 Task: Create a due date automation trigger when advanced on, on the monday of the week before a card is due add basic without the red label at 11:00 AM.
Action: Mouse moved to (1367, 106)
Screenshot: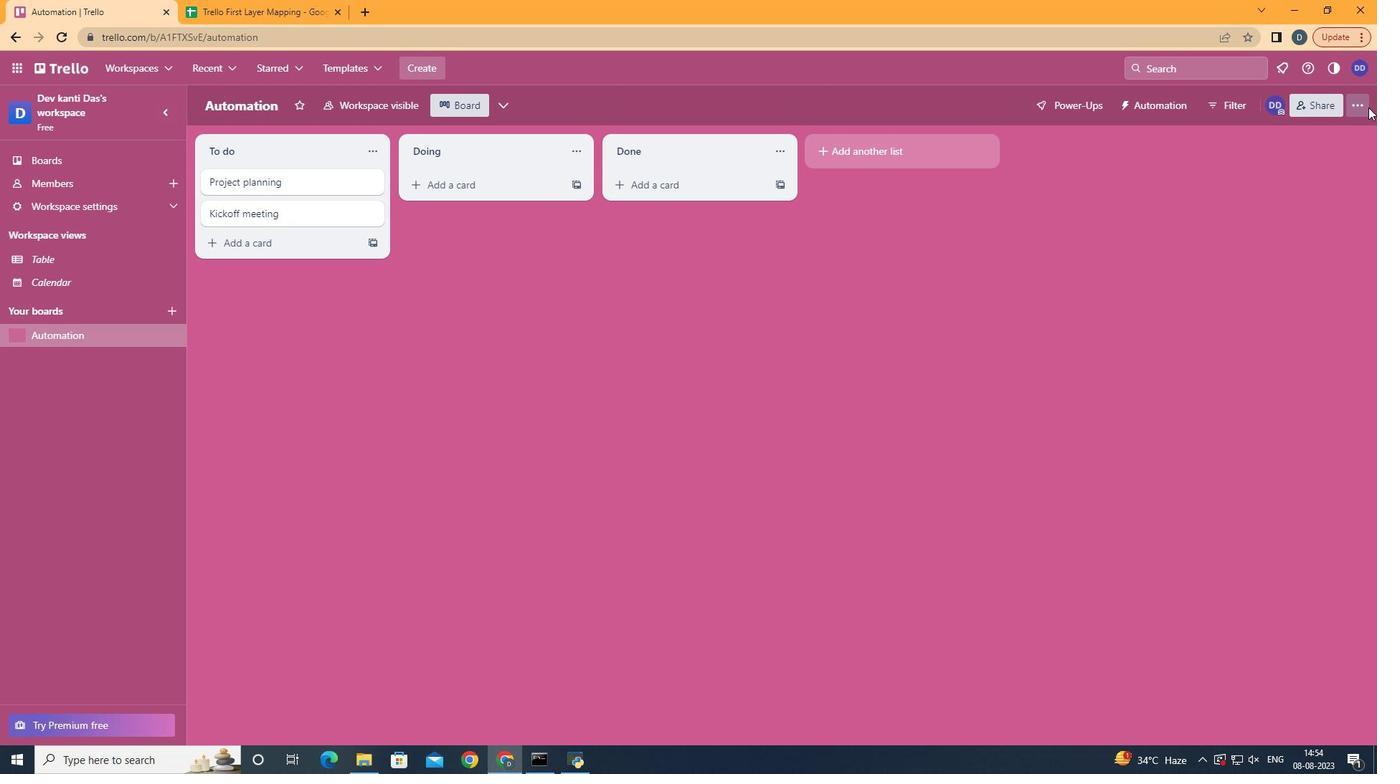 
Action: Mouse pressed left at (1367, 106)
Screenshot: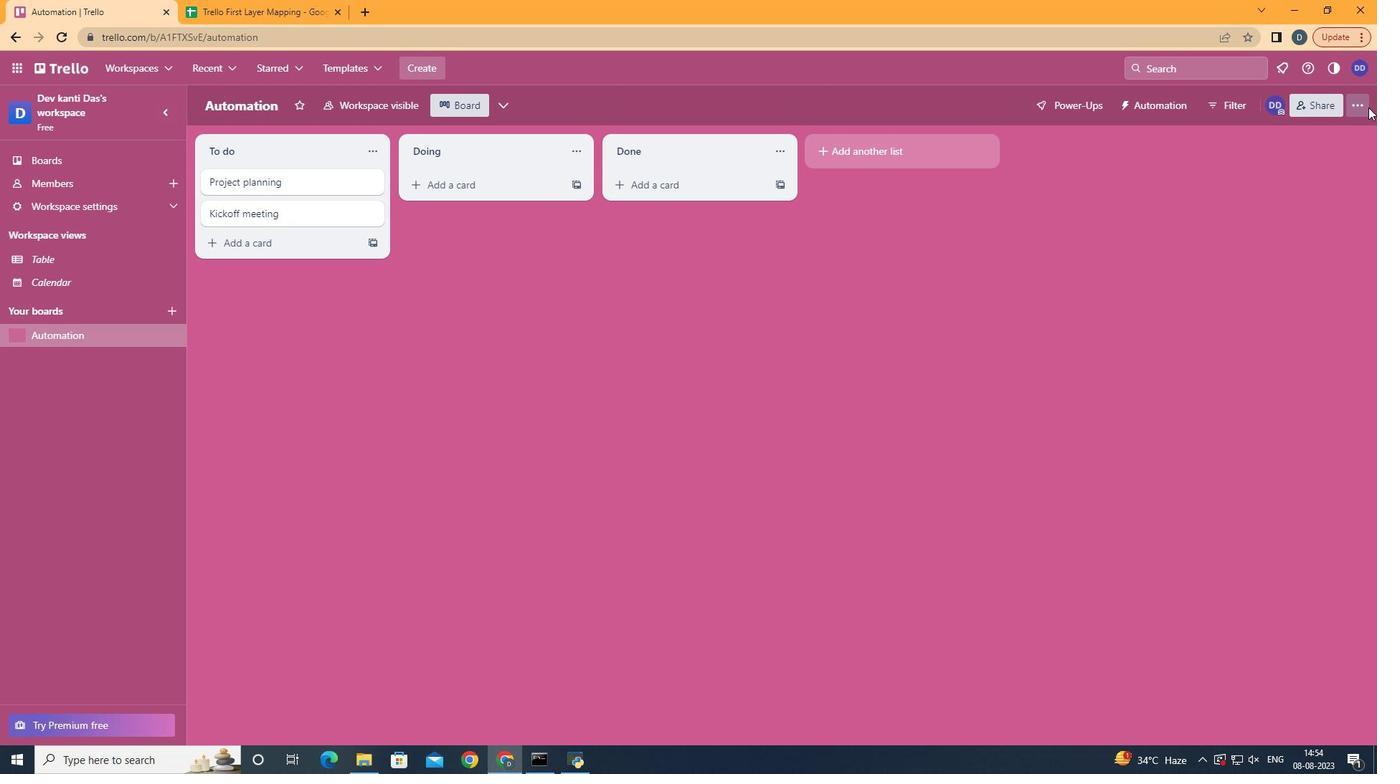 
Action: Mouse moved to (1283, 301)
Screenshot: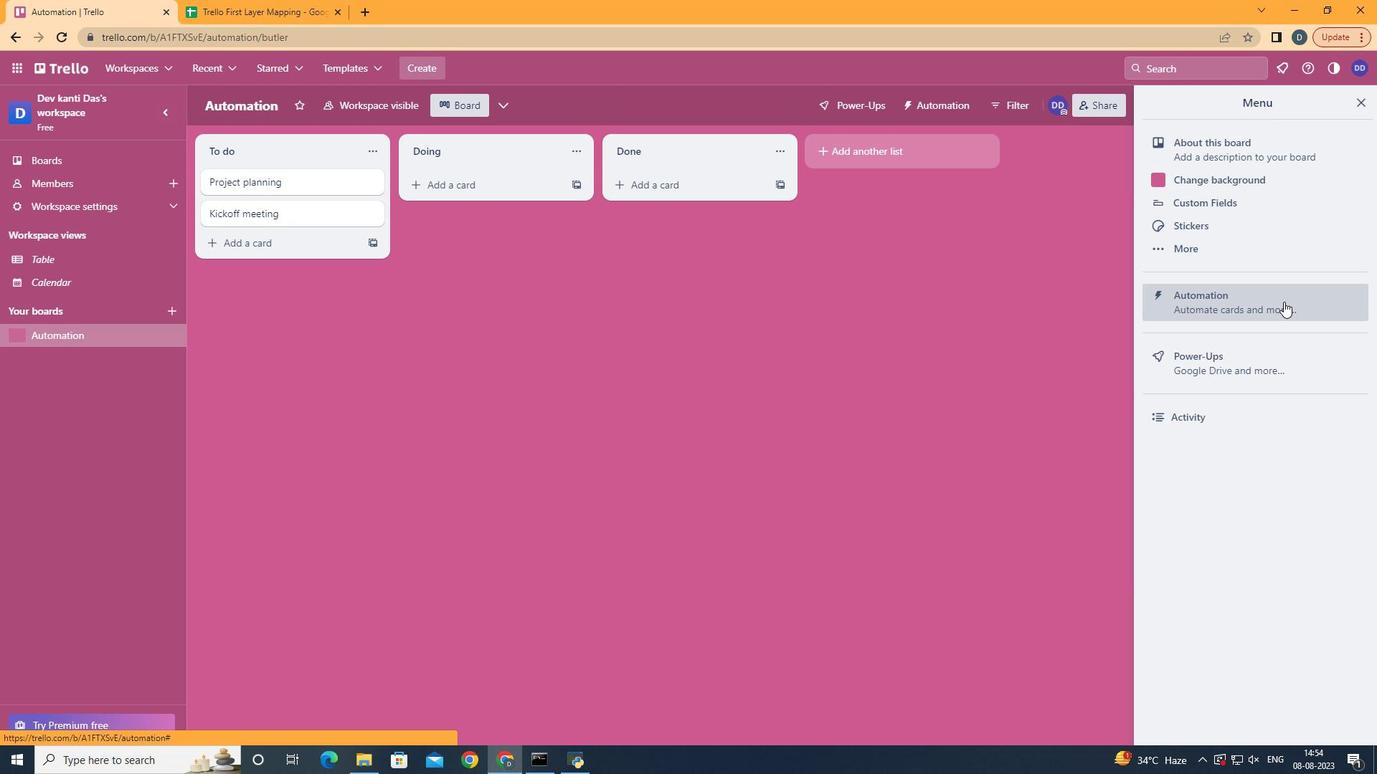 
Action: Mouse pressed left at (1283, 301)
Screenshot: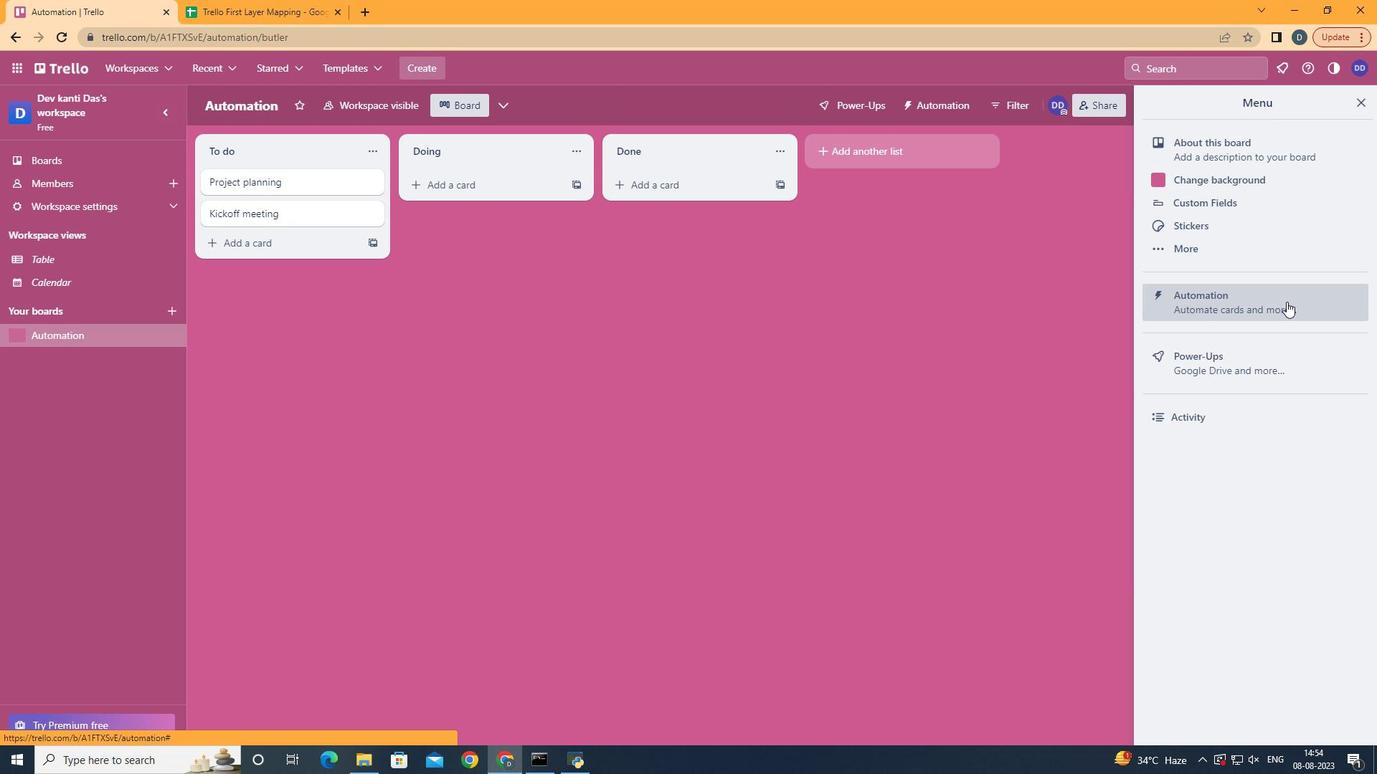 
Action: Mouse moved to (252, 290)
Screenshot: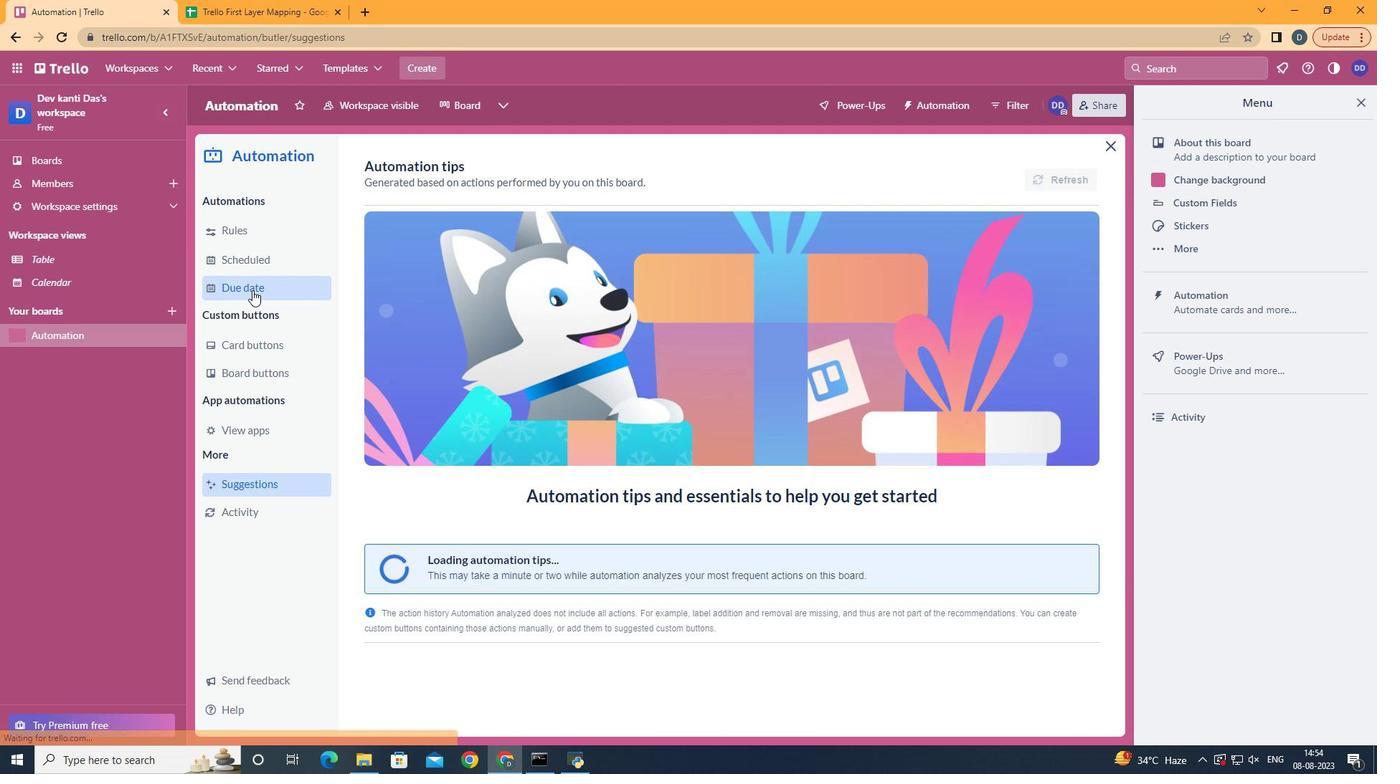 
Action: Mouse pressed left at (252, 290)
Screenshot: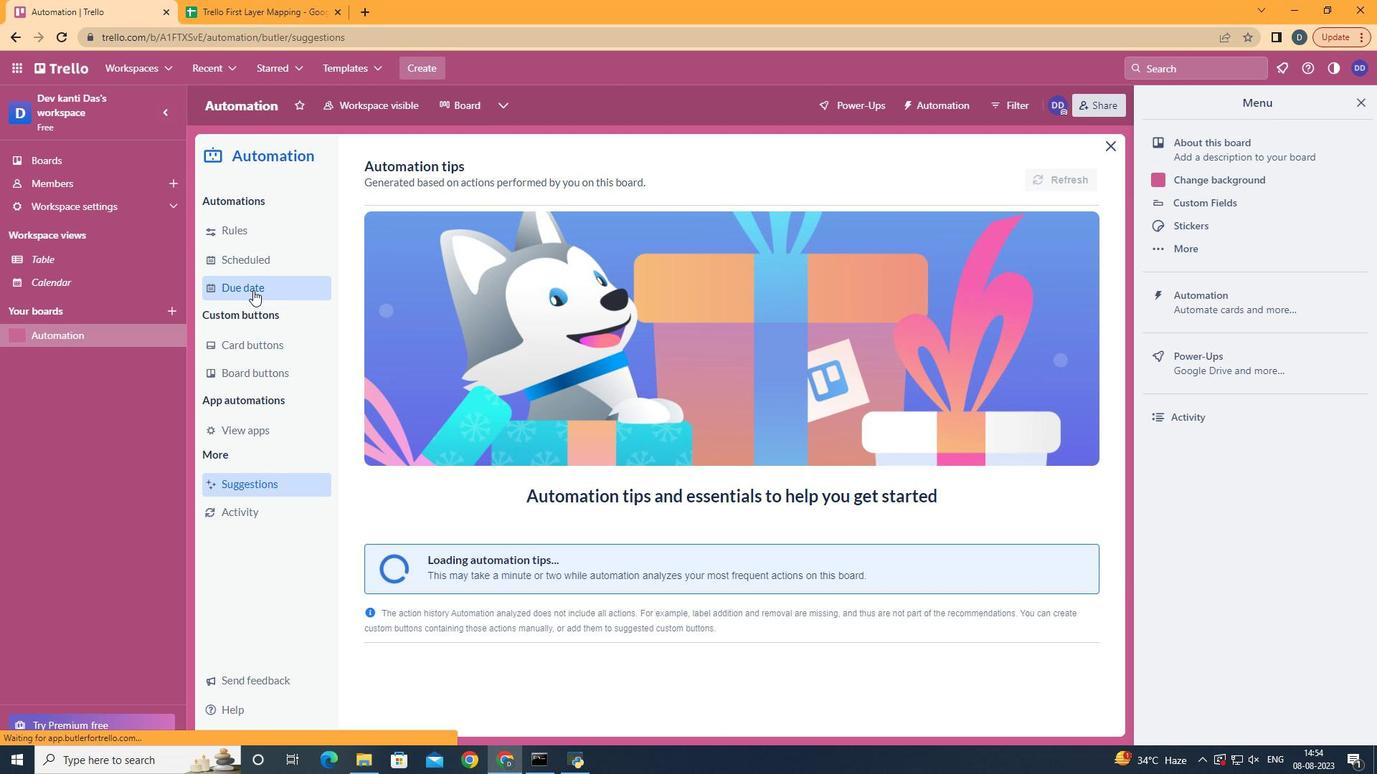 
Action: Mouse moved to (1018, 172)
Screenshot: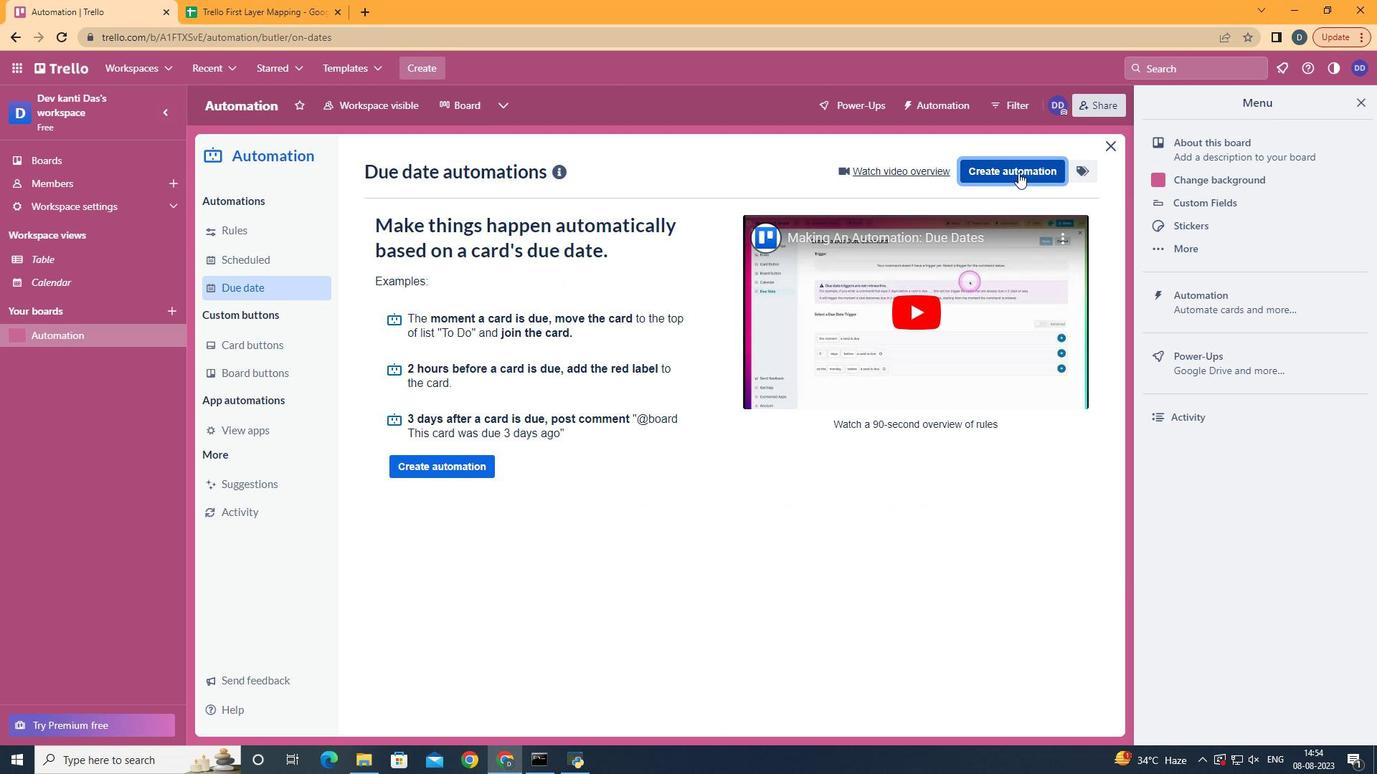 
Action: Mouse pressed left at (1018, 172)
Screenshot: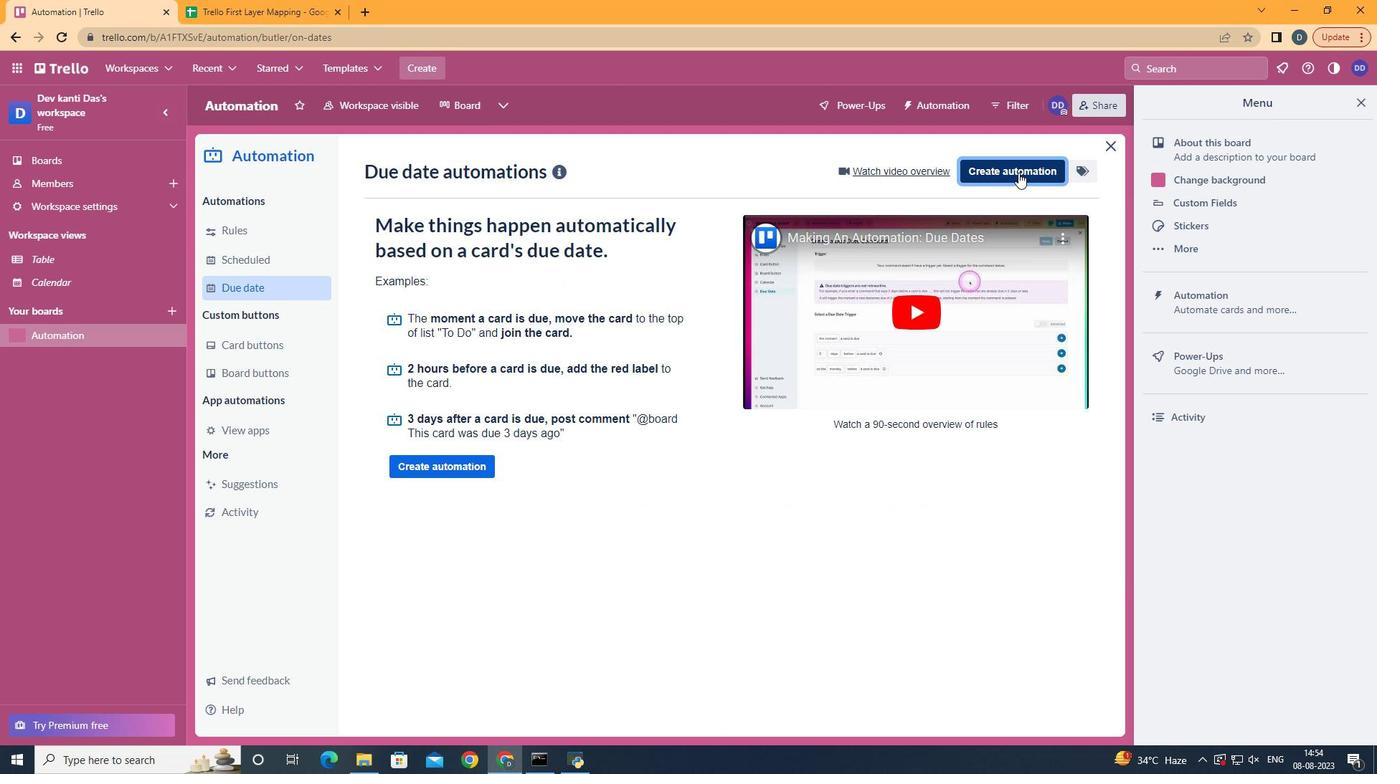 
Action: Mouse moved to (700, 311)
Screenshot: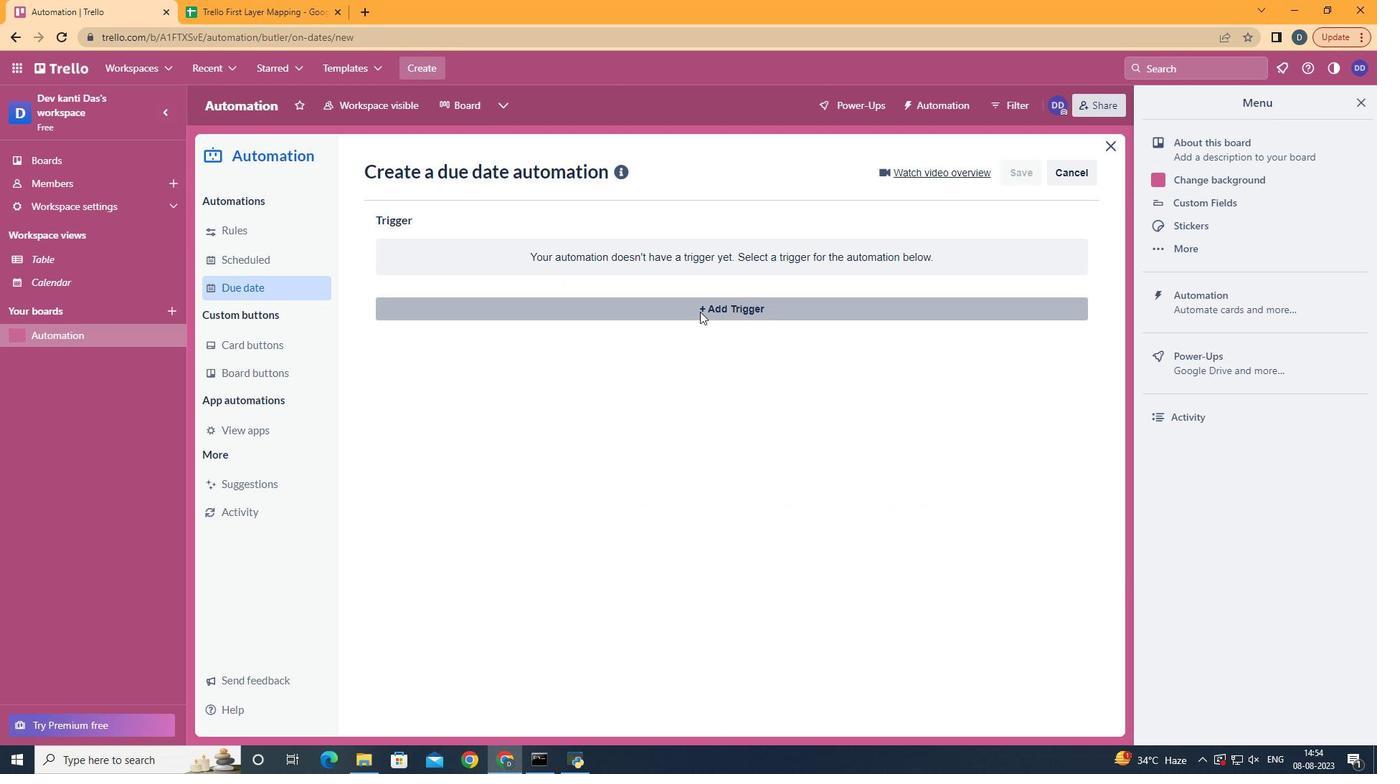 
Action: Mouse pressed left at (700, 311)
Screenshot: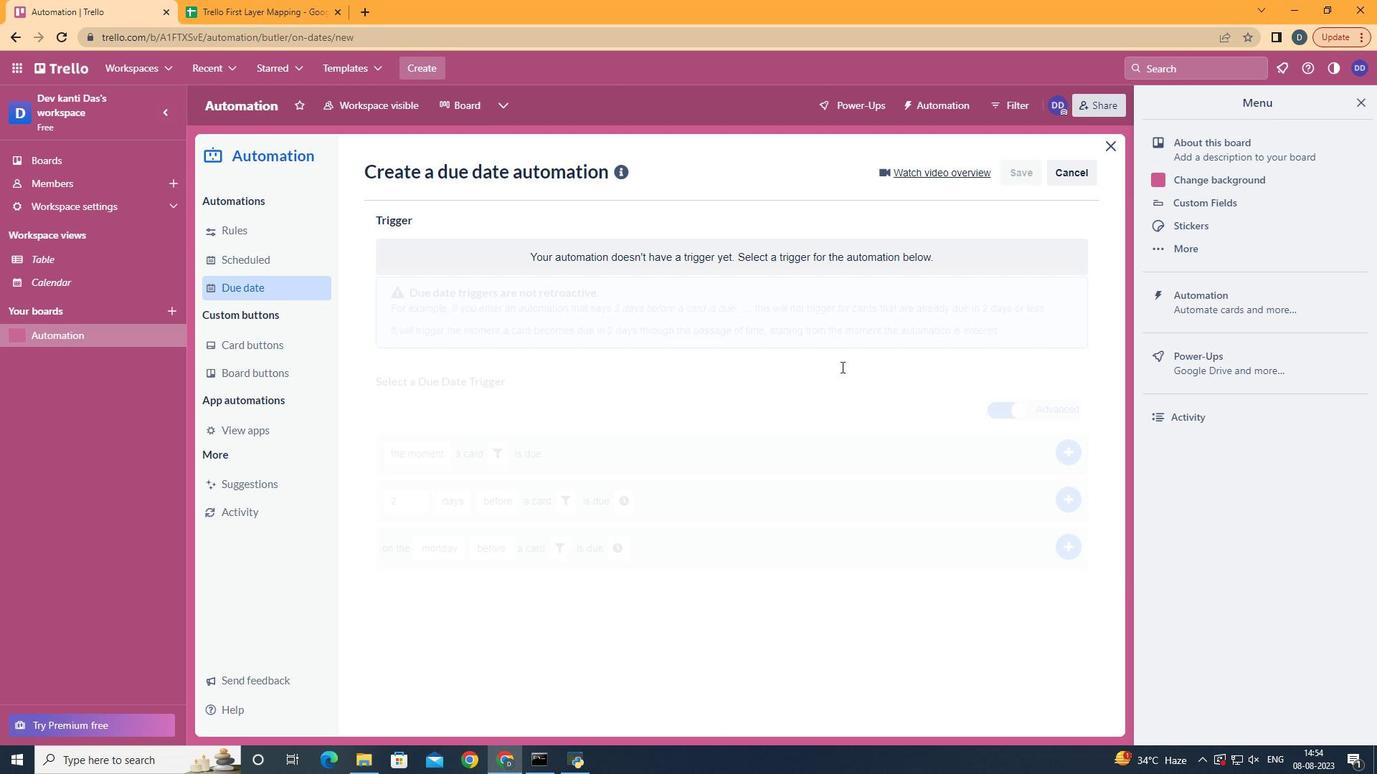 
Action: Mouse moved to (440, 372)
Screenshot: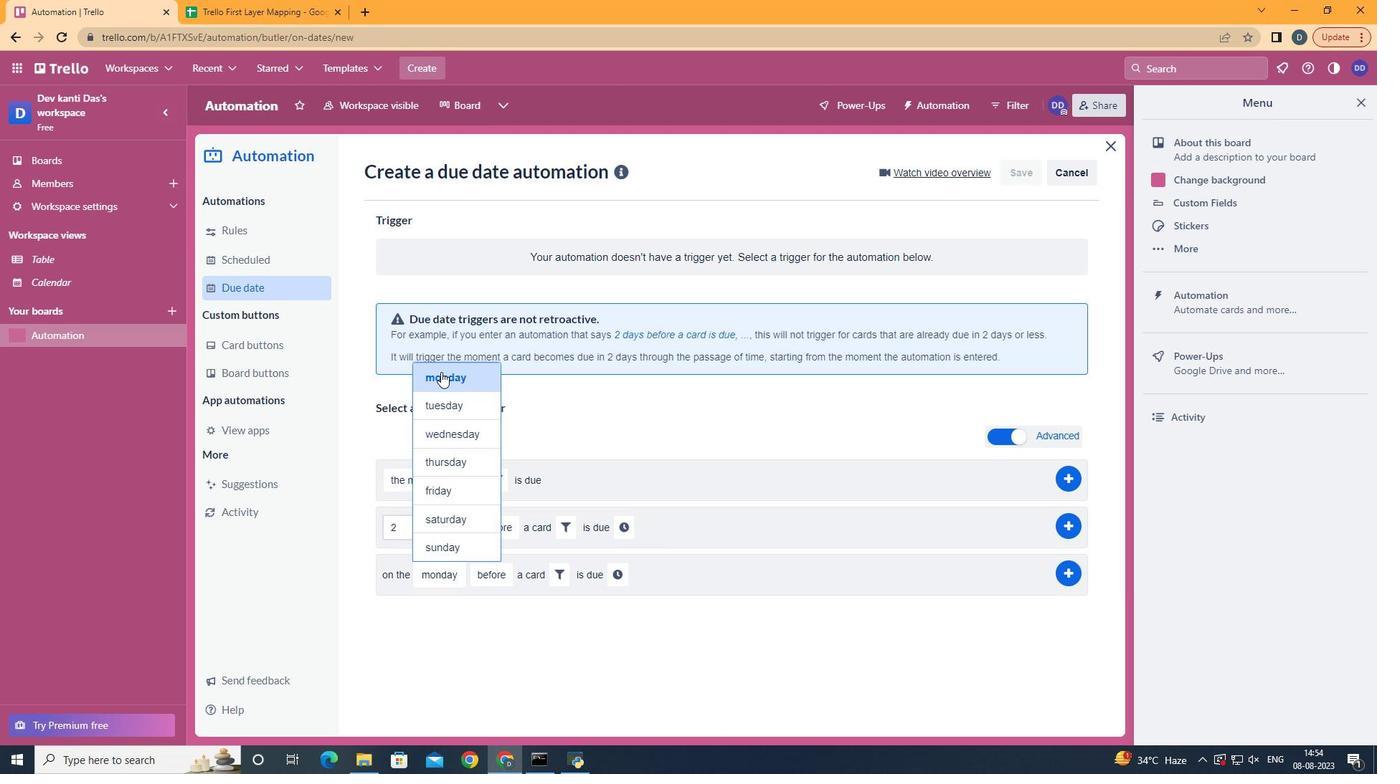 
Action: Mouse pressed left at (440, 372)
Screenshot: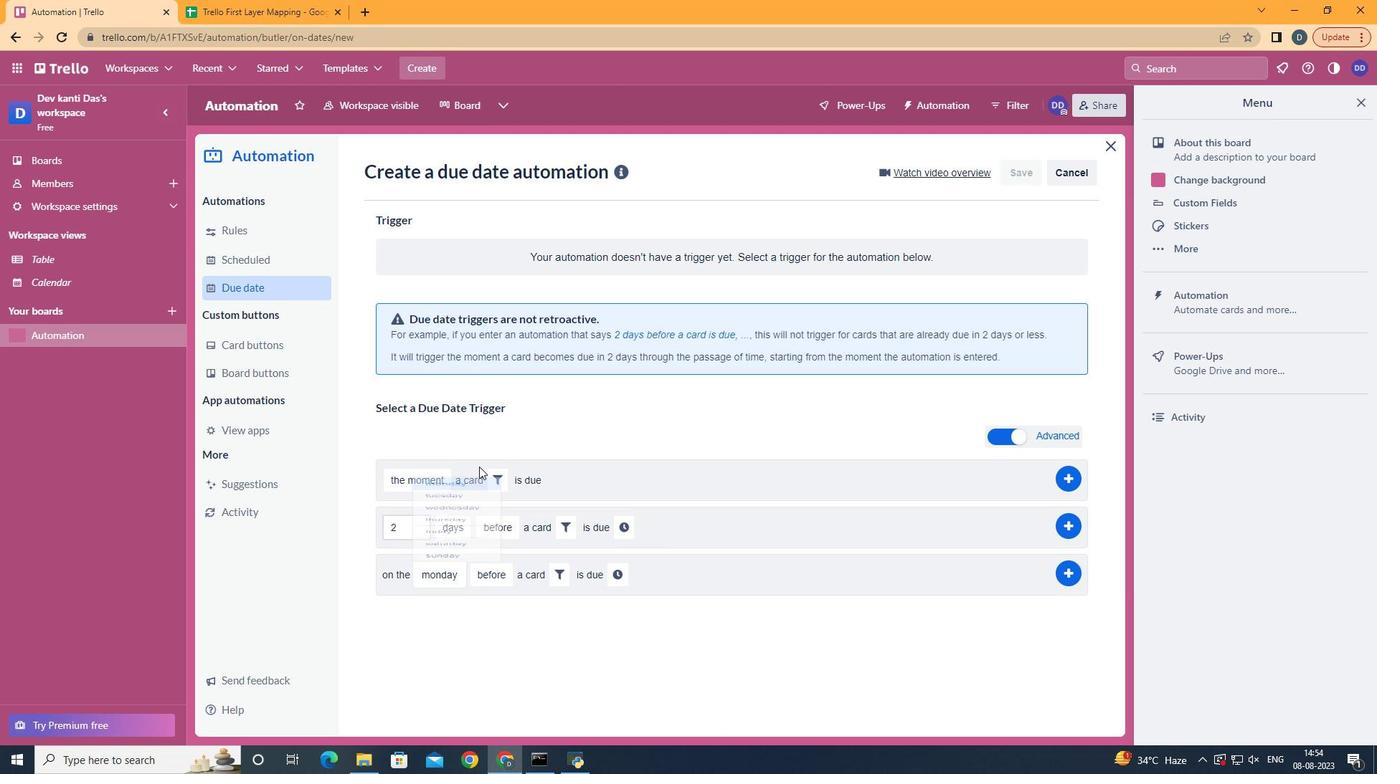 
Action: Mouse moved to (504, 687)
Screenshot: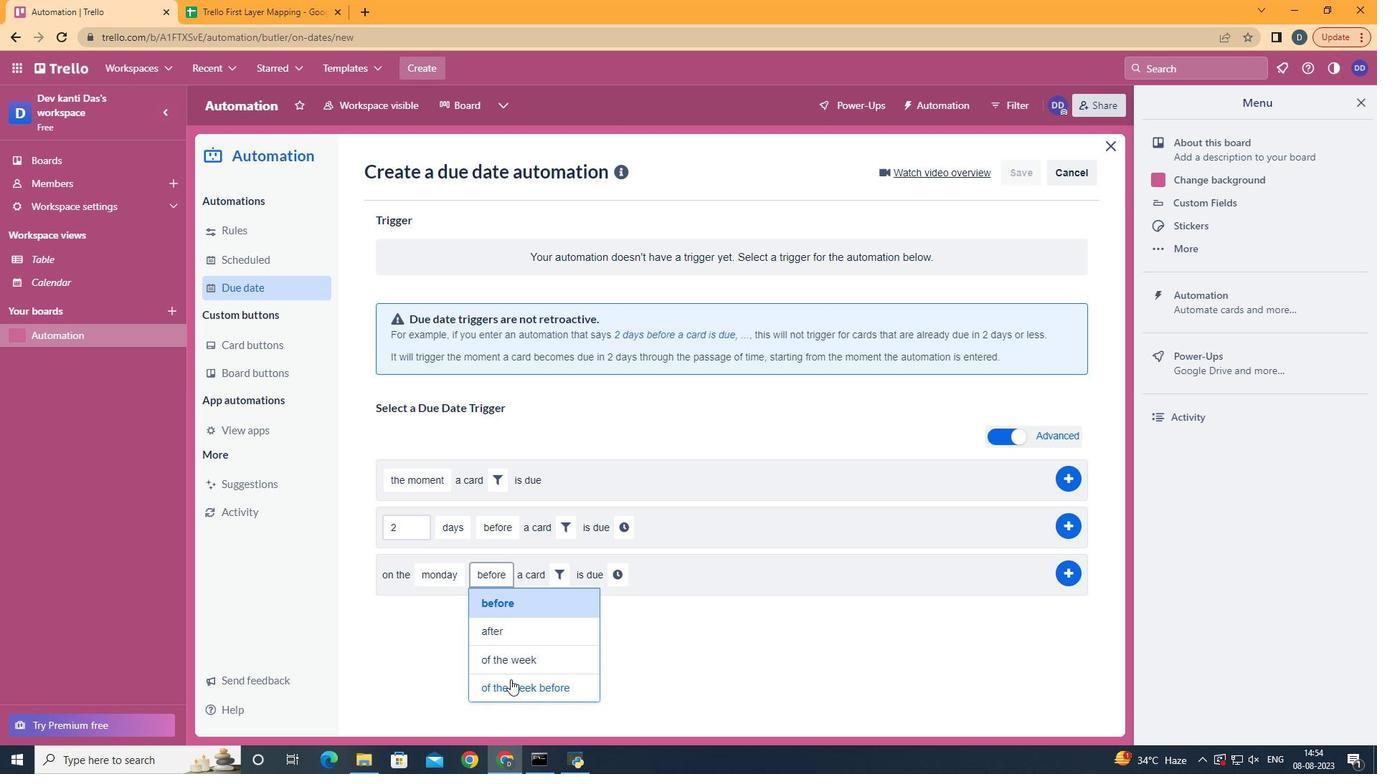 
Action: Mouse pressed left at (504, 687)
Screenshot: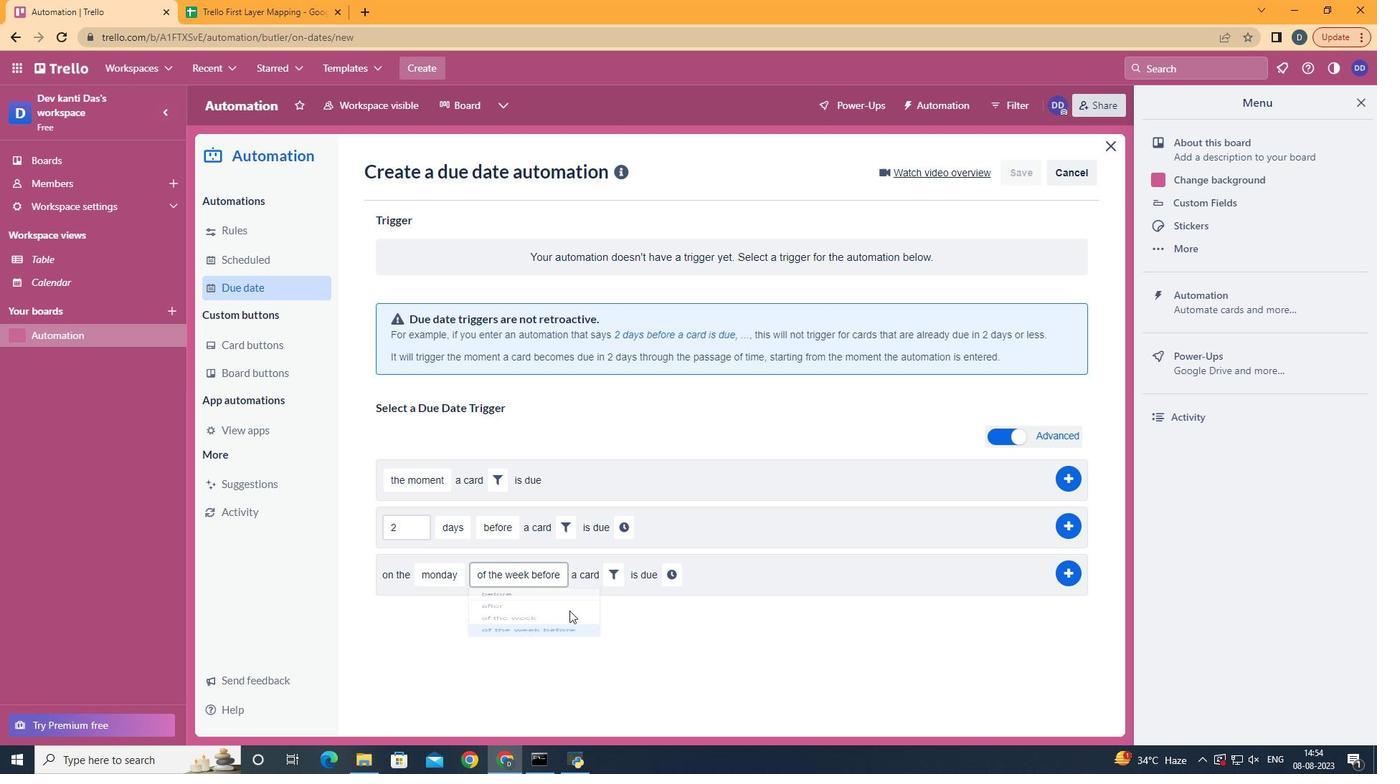 
Action: Mouse moved to (623, 572)
Screenshot: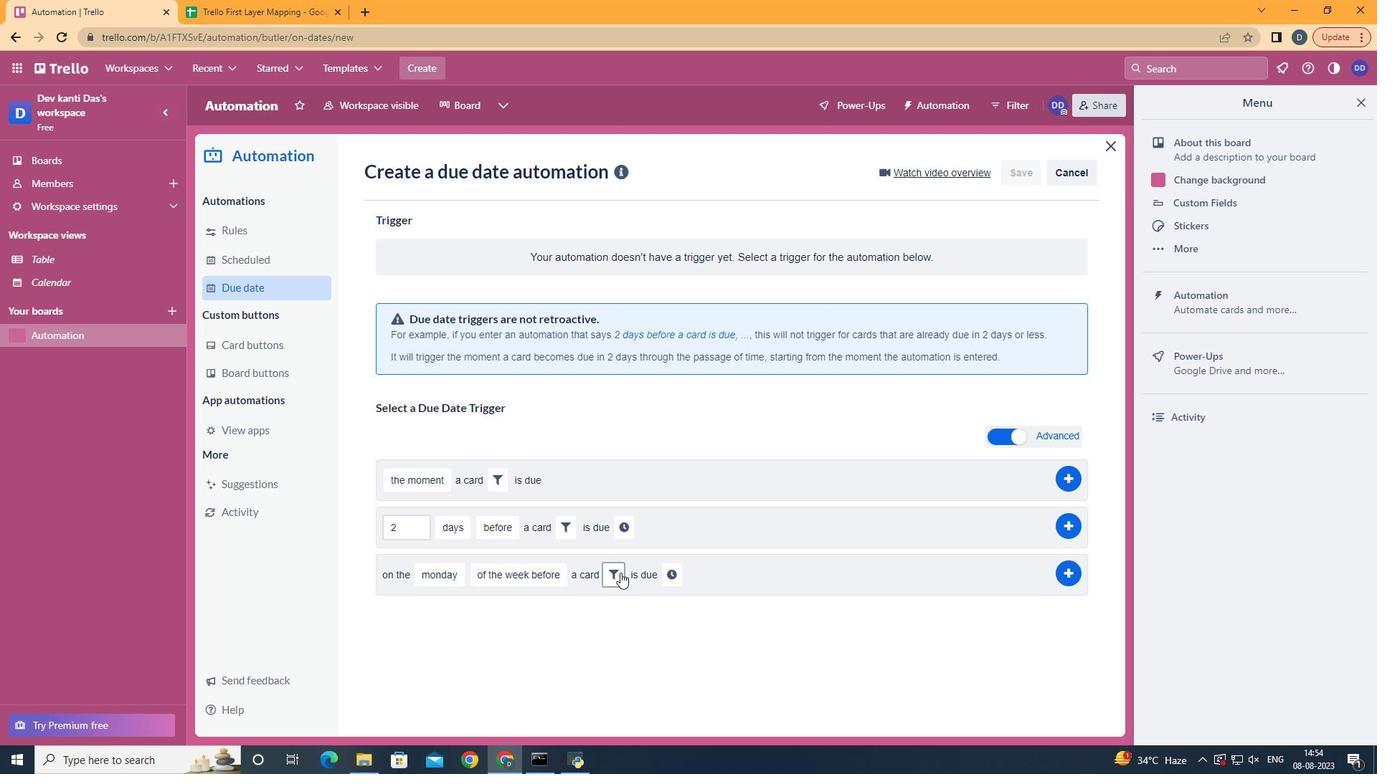 
Action: Mouse pressed left at (623, 572)
Screenshot: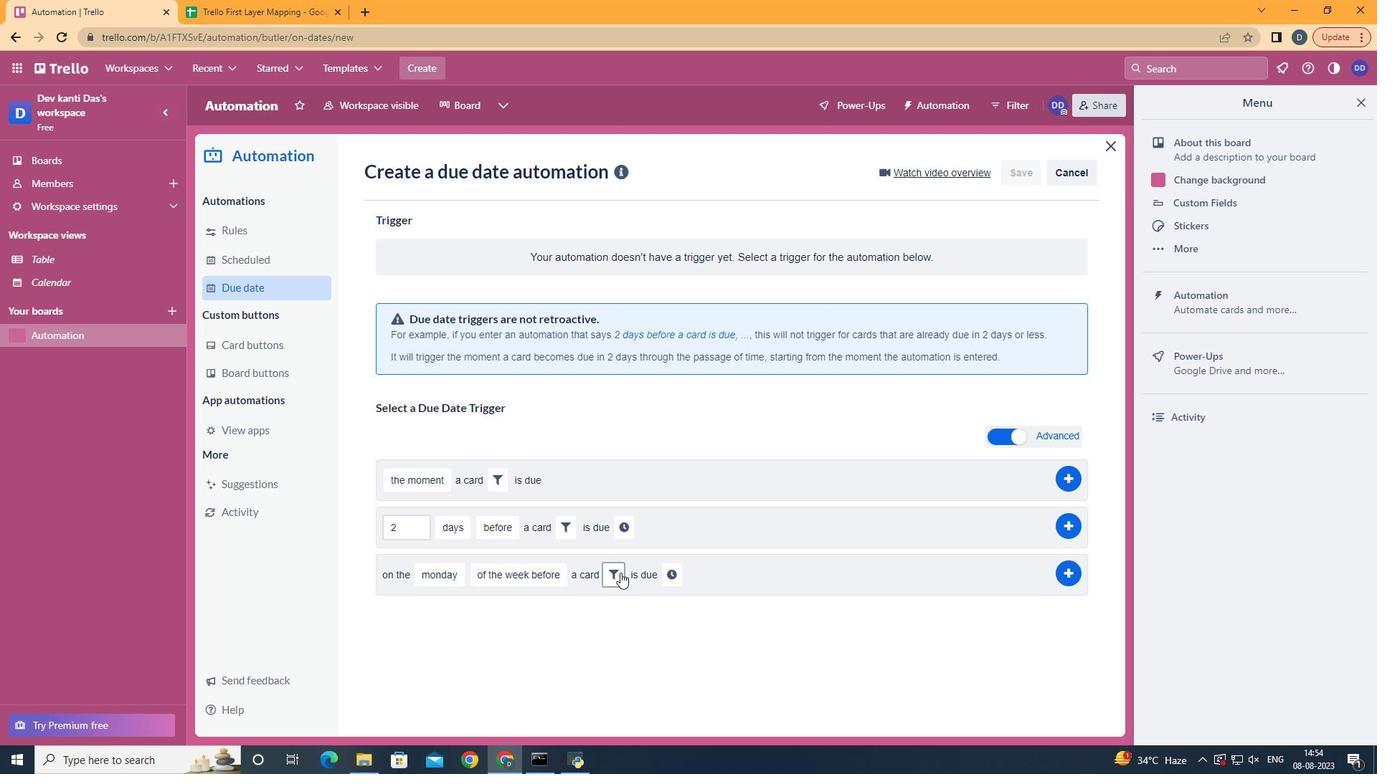 
Action: Mouse moved to (622, 573)
Screenshot: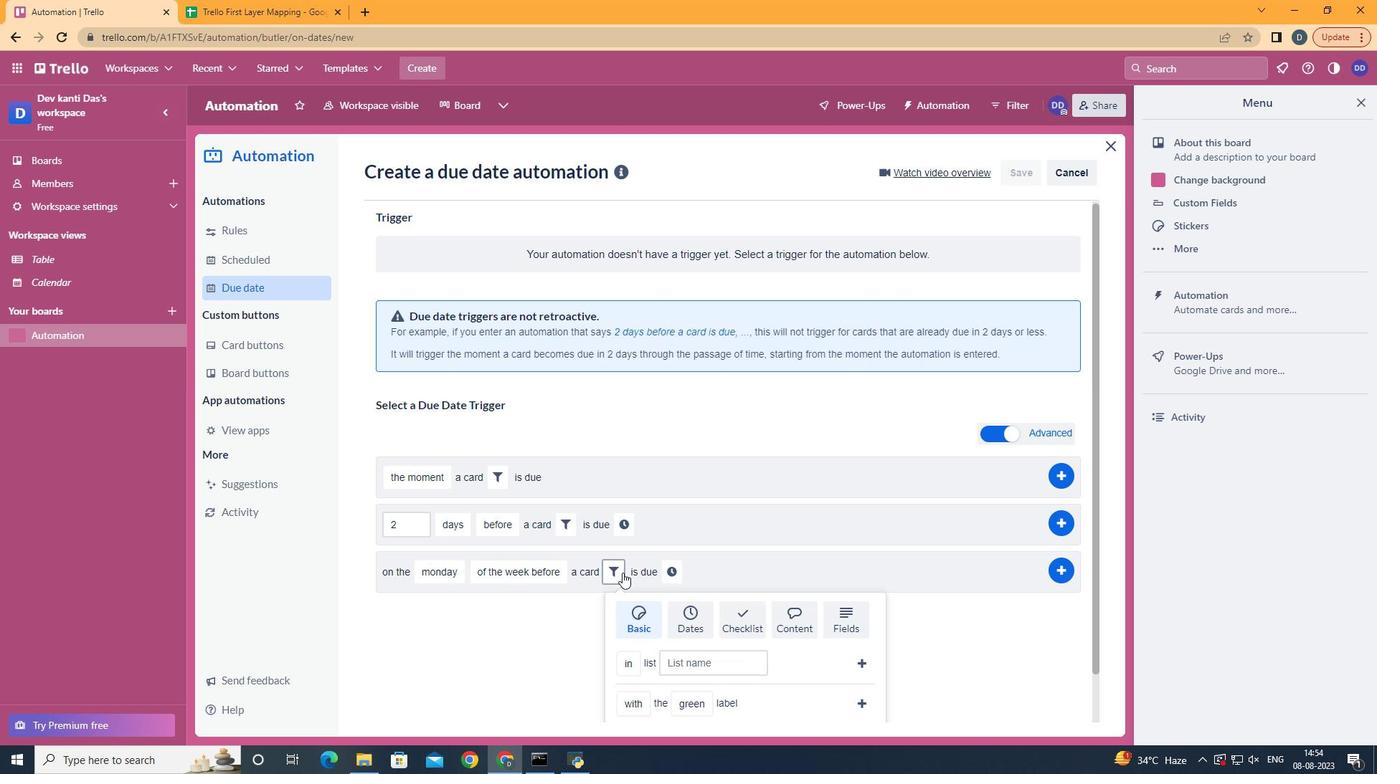 
Action: Mouse scrolled (622, 572) with delta (0, 0)
Screenshot: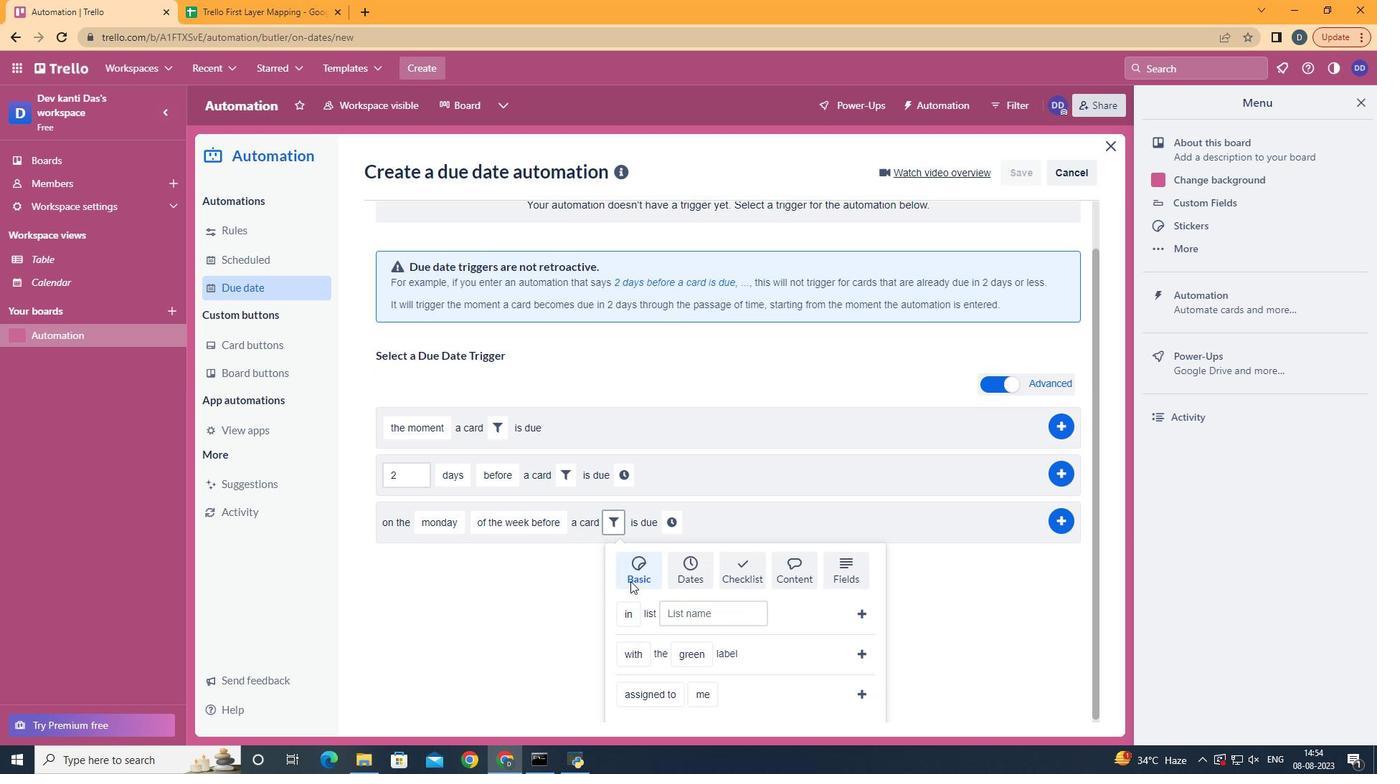
Action: Mouse scrolled (622, 572) with delta (0, 0)
Screenshot: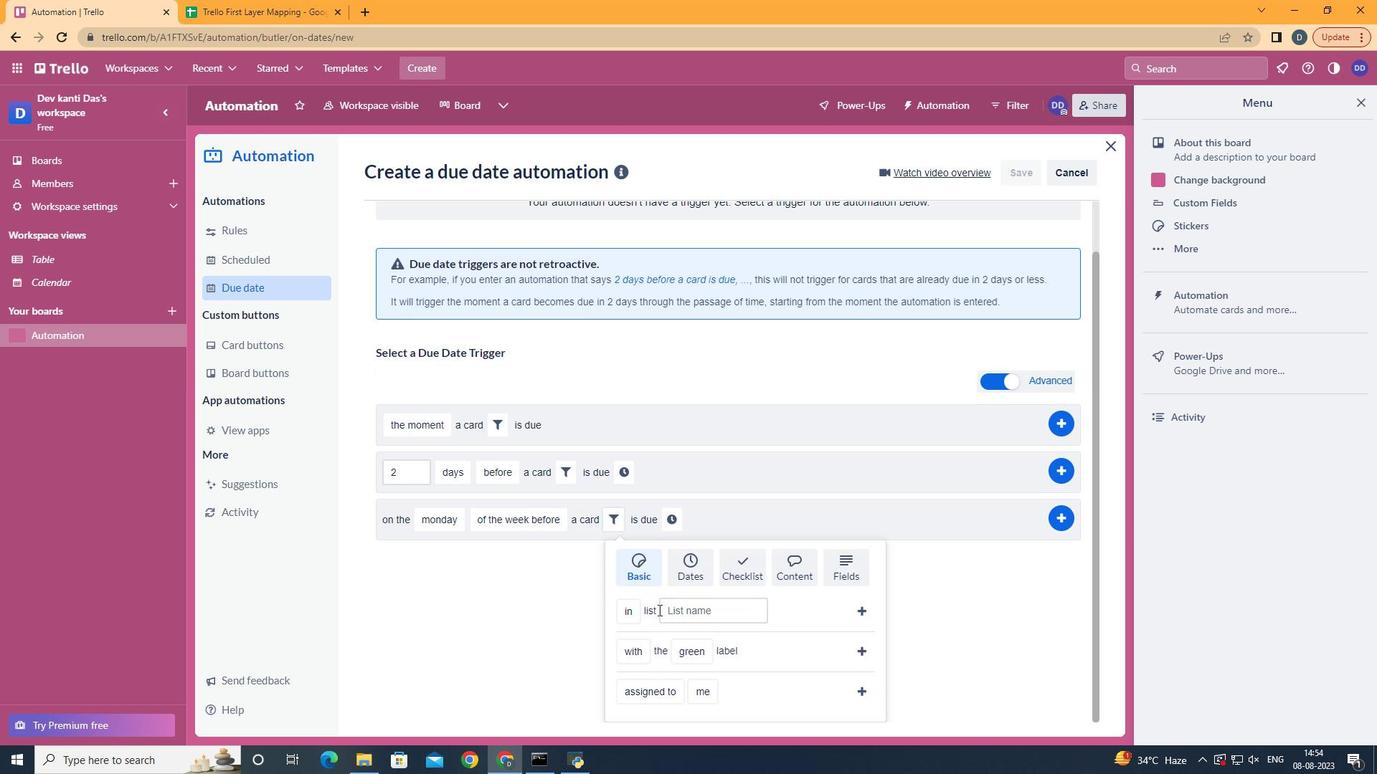 
Action: Mouse scrolled (622, 572) with delta (0, 0)
Screenshot: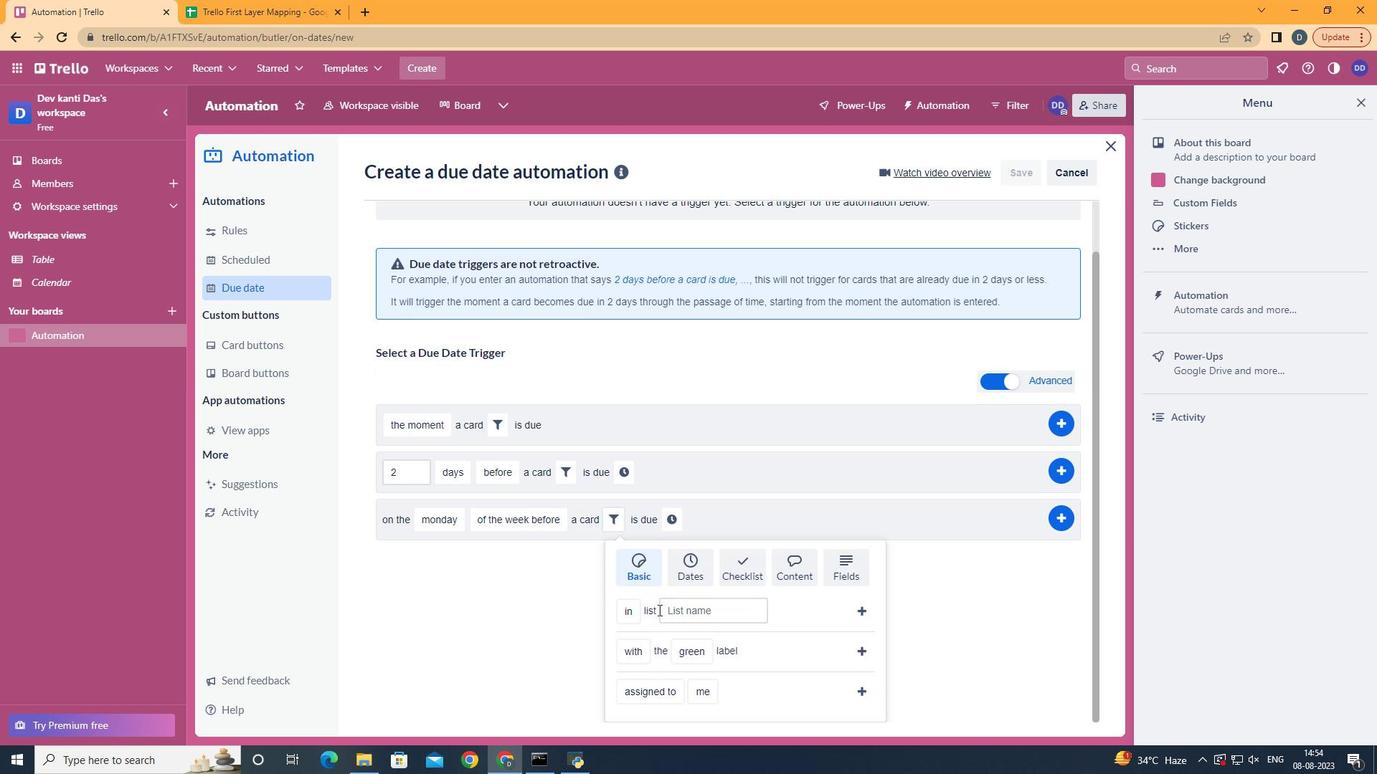 
Action: Mouse moved to (641, 587)
Screenshot: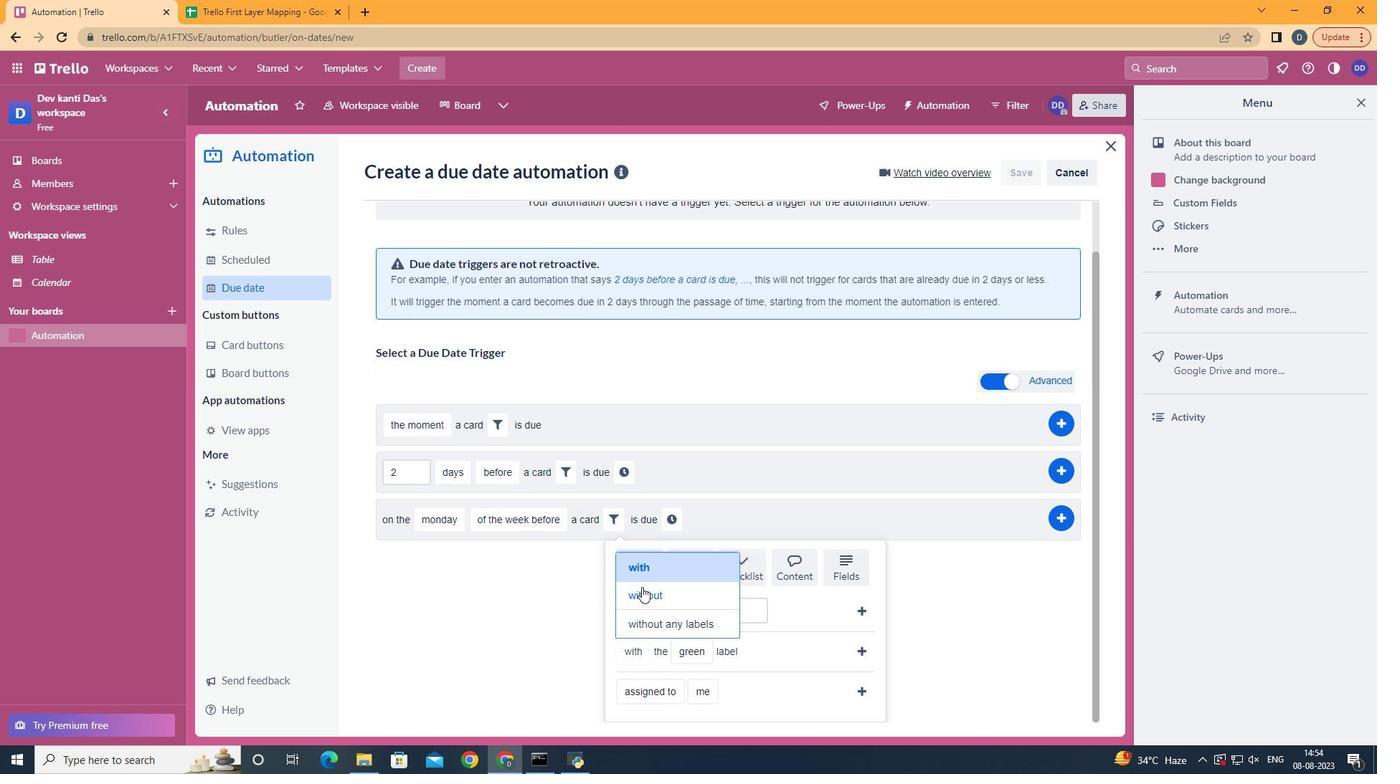 
Action: Mouse pressed left at (641, 587)
Screenshot: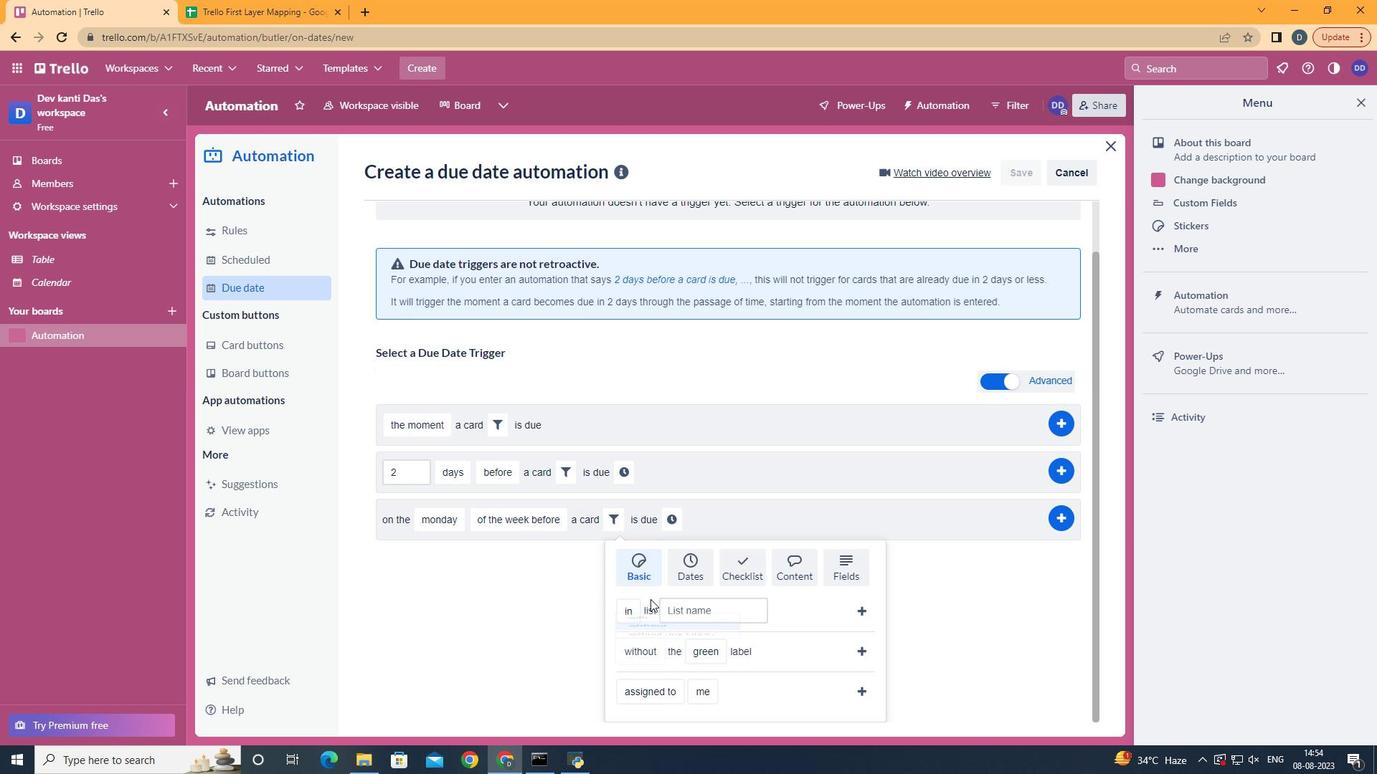 
Action: Mouse moved to (712, 553)
Screenshot: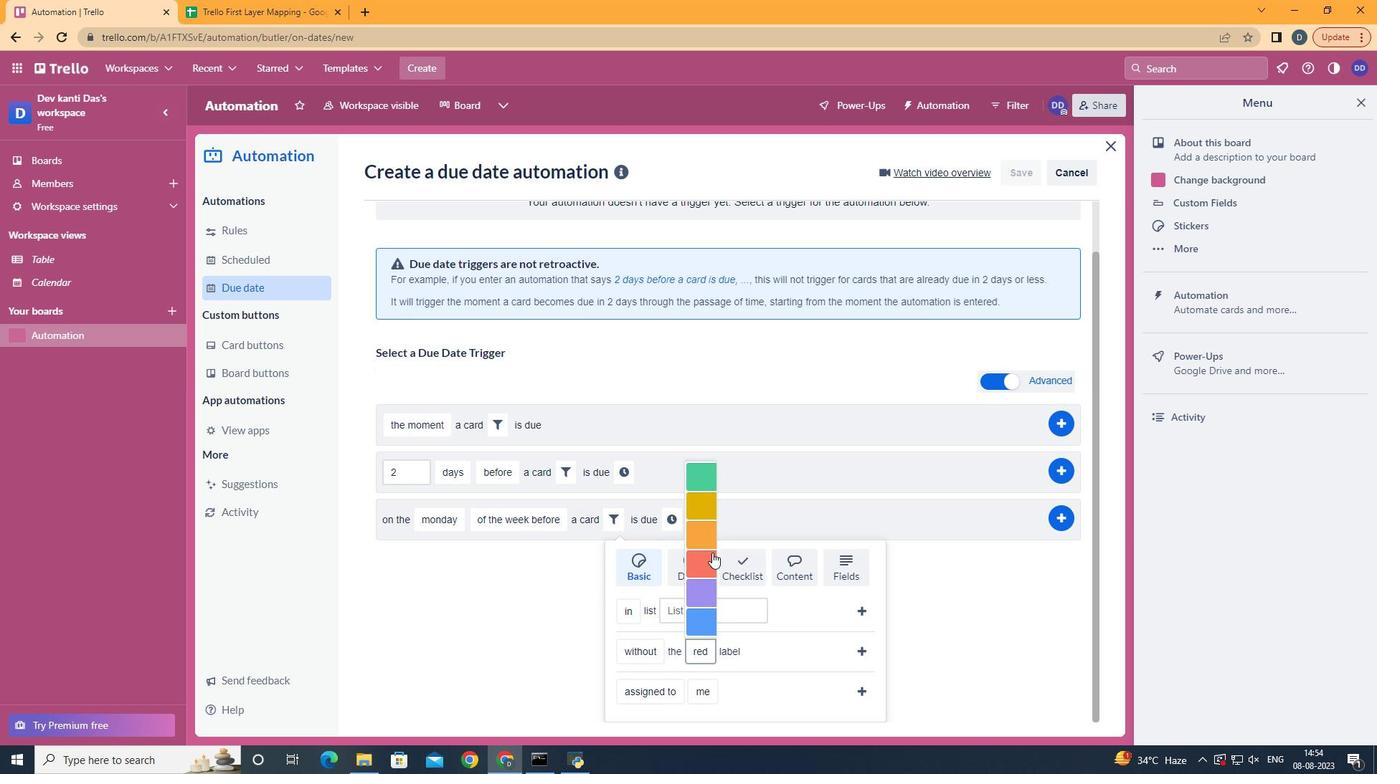 
Action: Mouse pressed left at (712, 553)
Screenshot: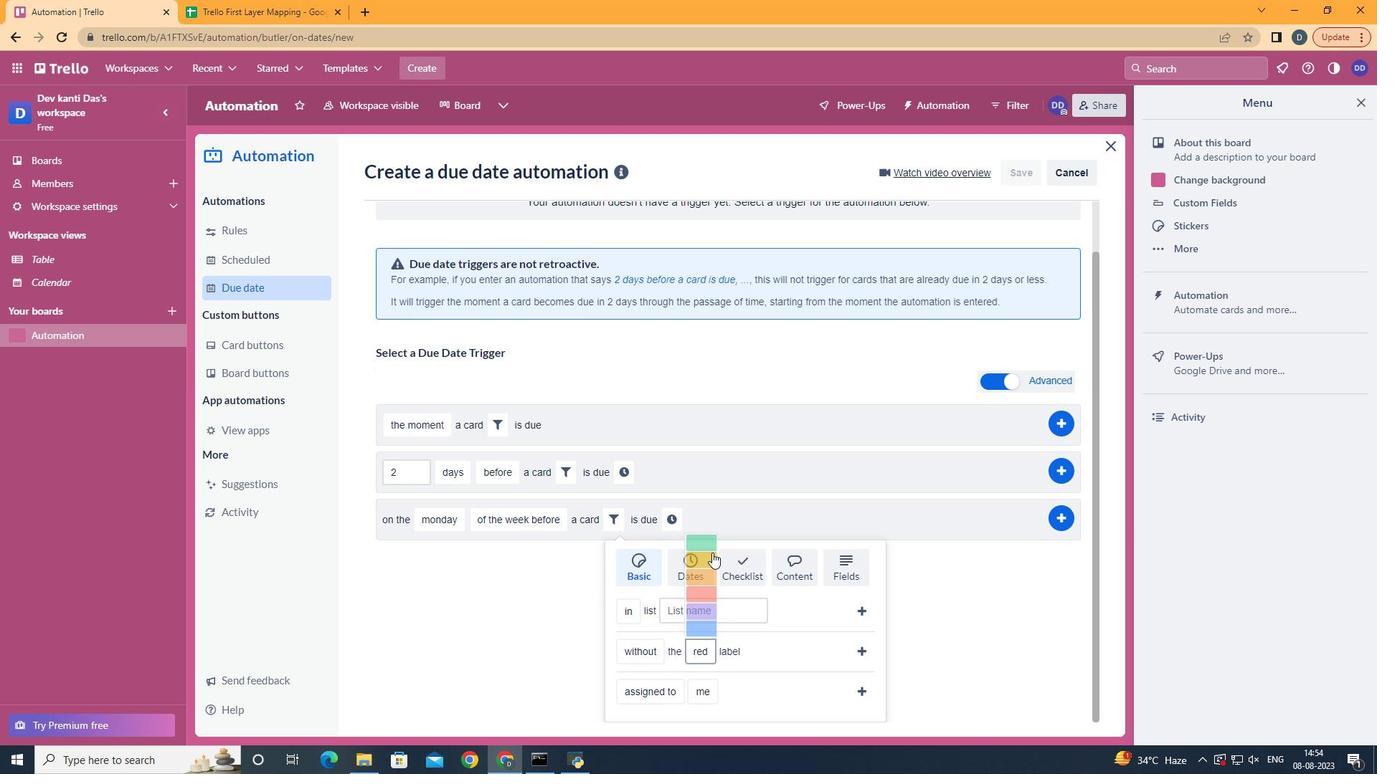 
Action: Mouse moved to (853, 649)
Screenshot: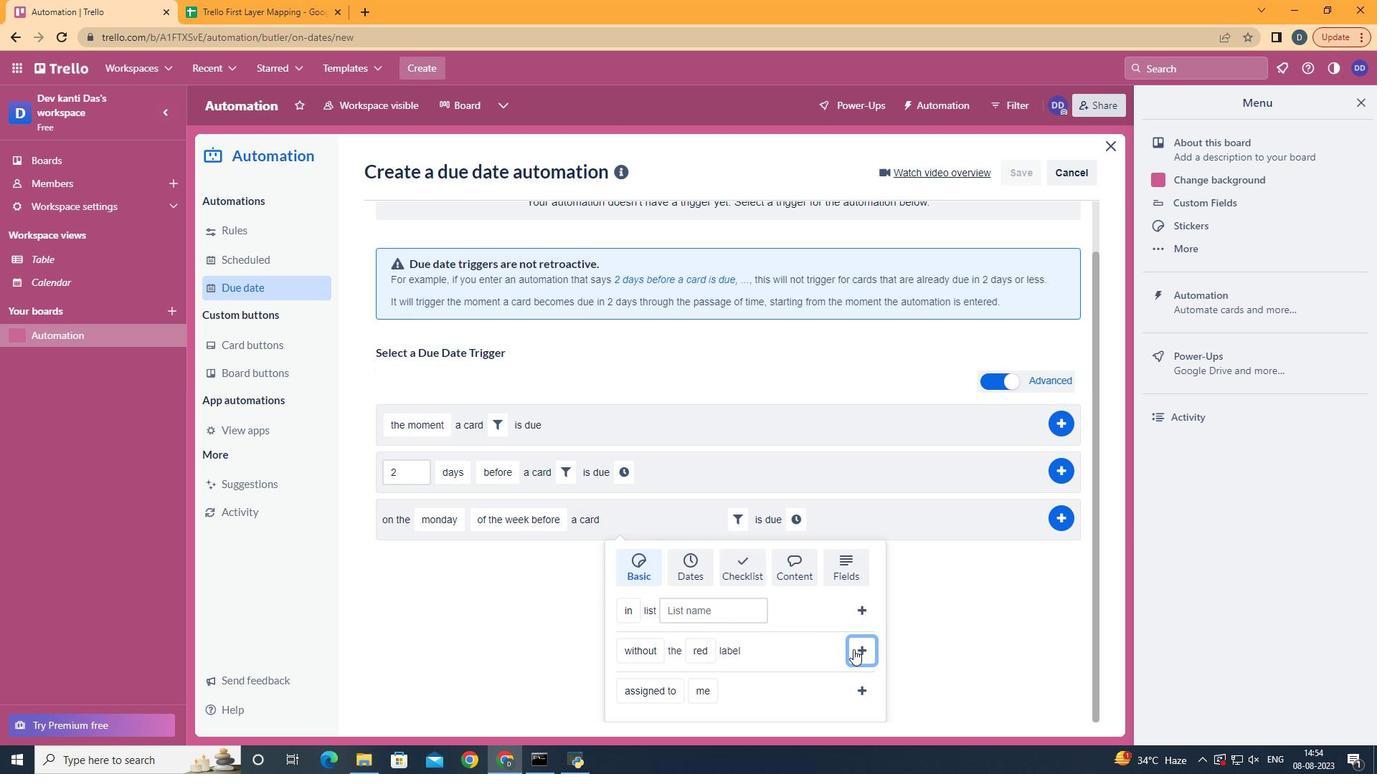 
Action: Mouse pressed left at (853, 649)
Screenshot: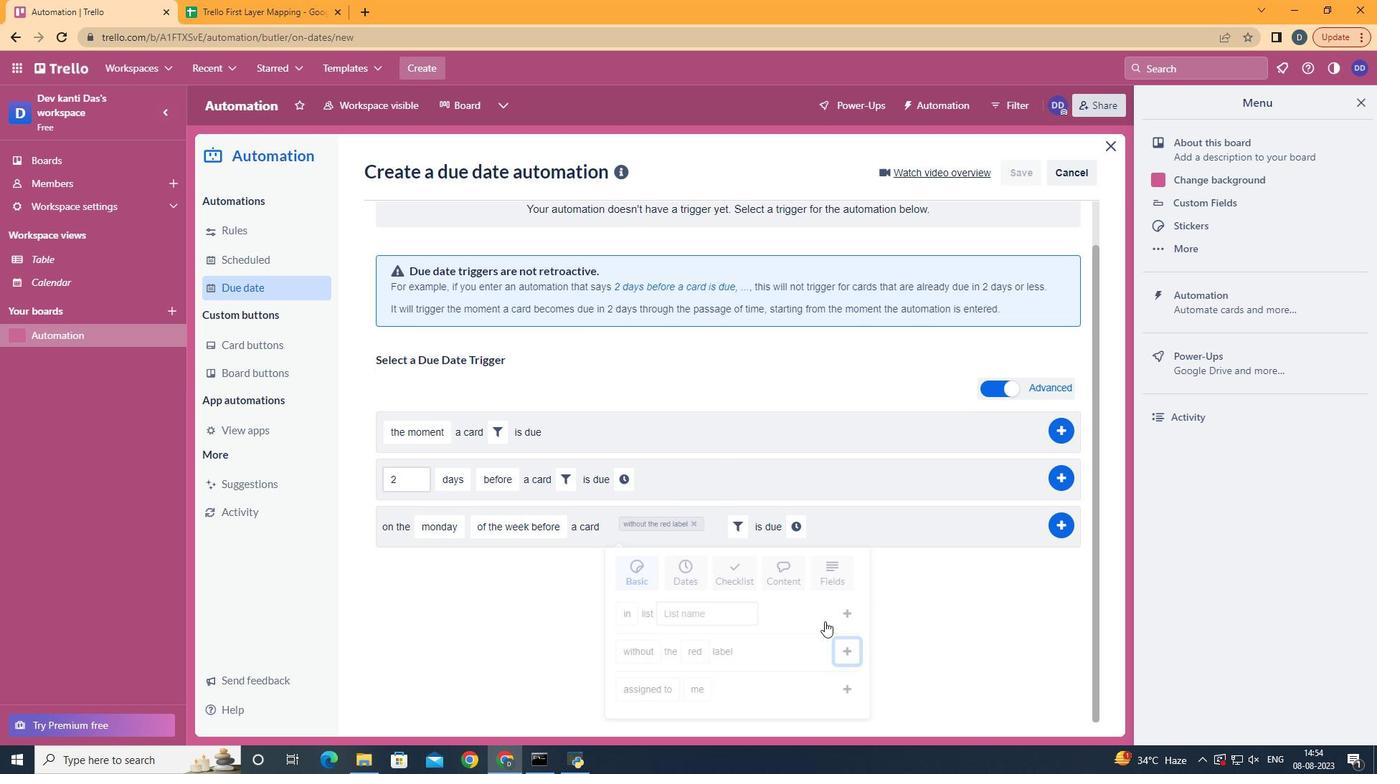 
Action: Mouse moved to (792, 570)
Screenshot: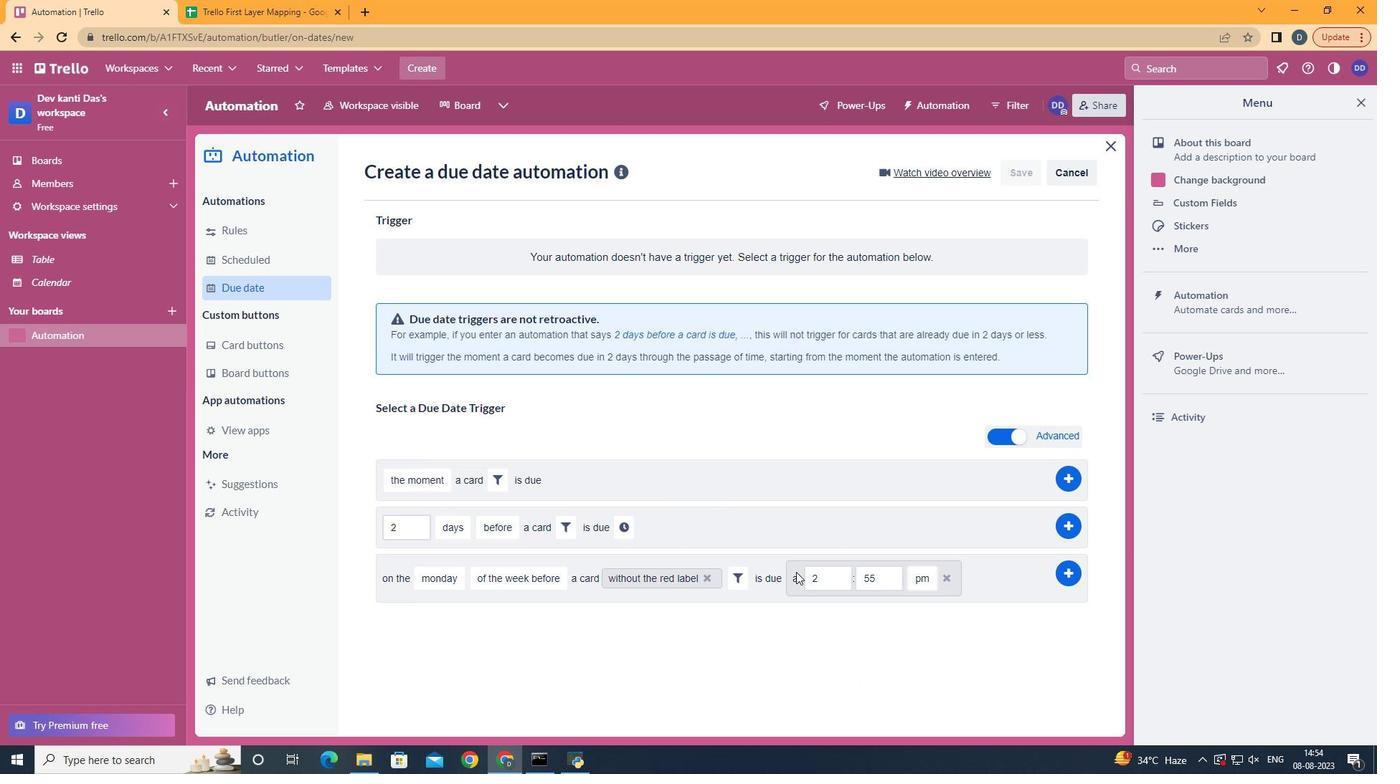 
Action: Mouse pressed left at (792, 570)
Screenshot: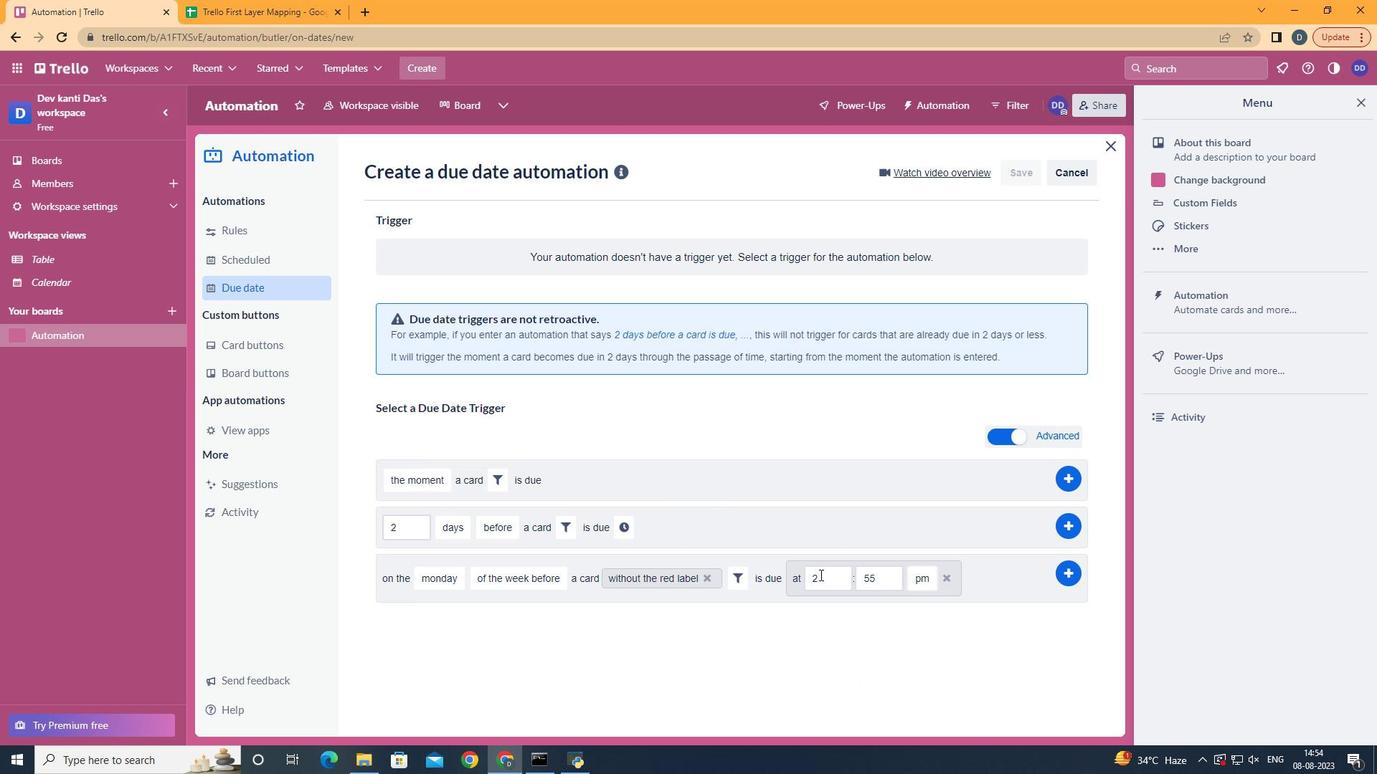 
Action: Mouse moved to (824, 575)
Screenshot: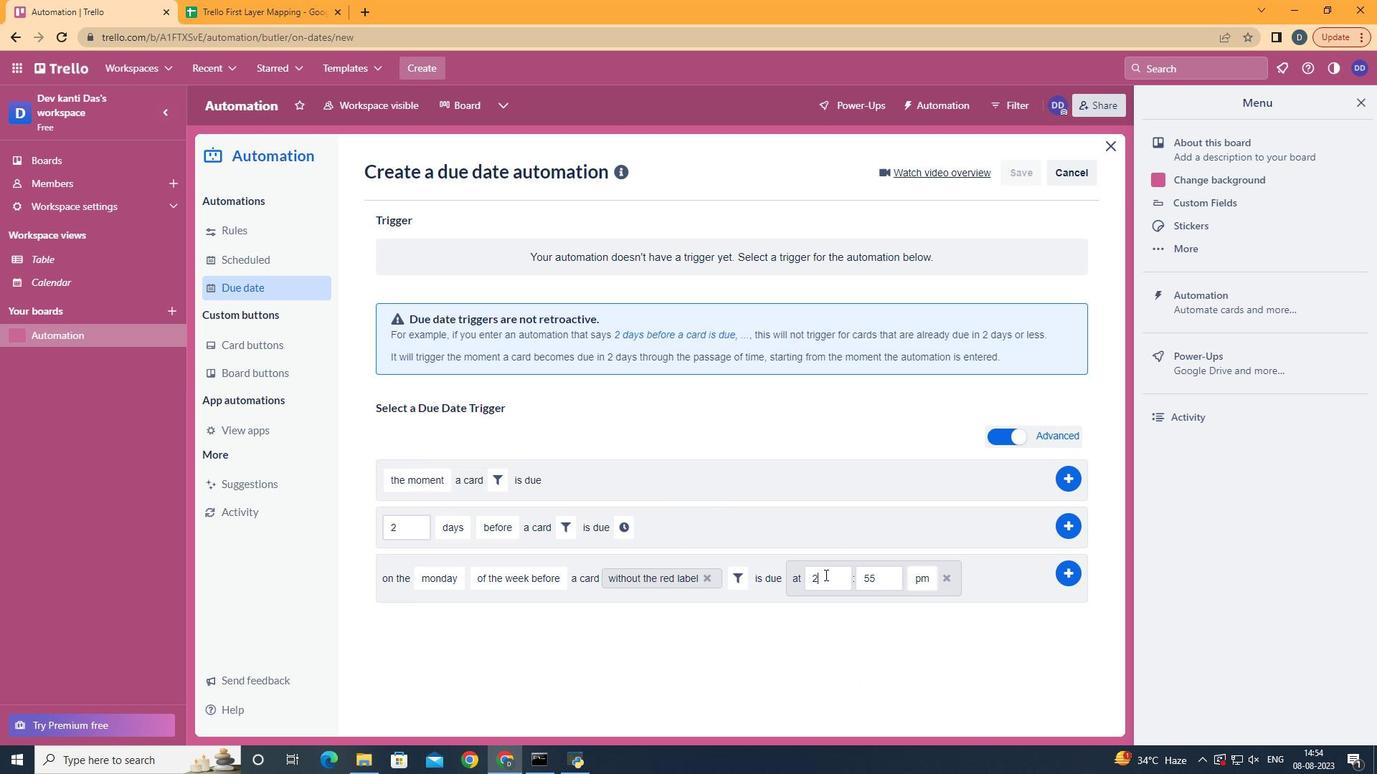 
Action: Mouse pressed left at (824, 575)
Screenshot: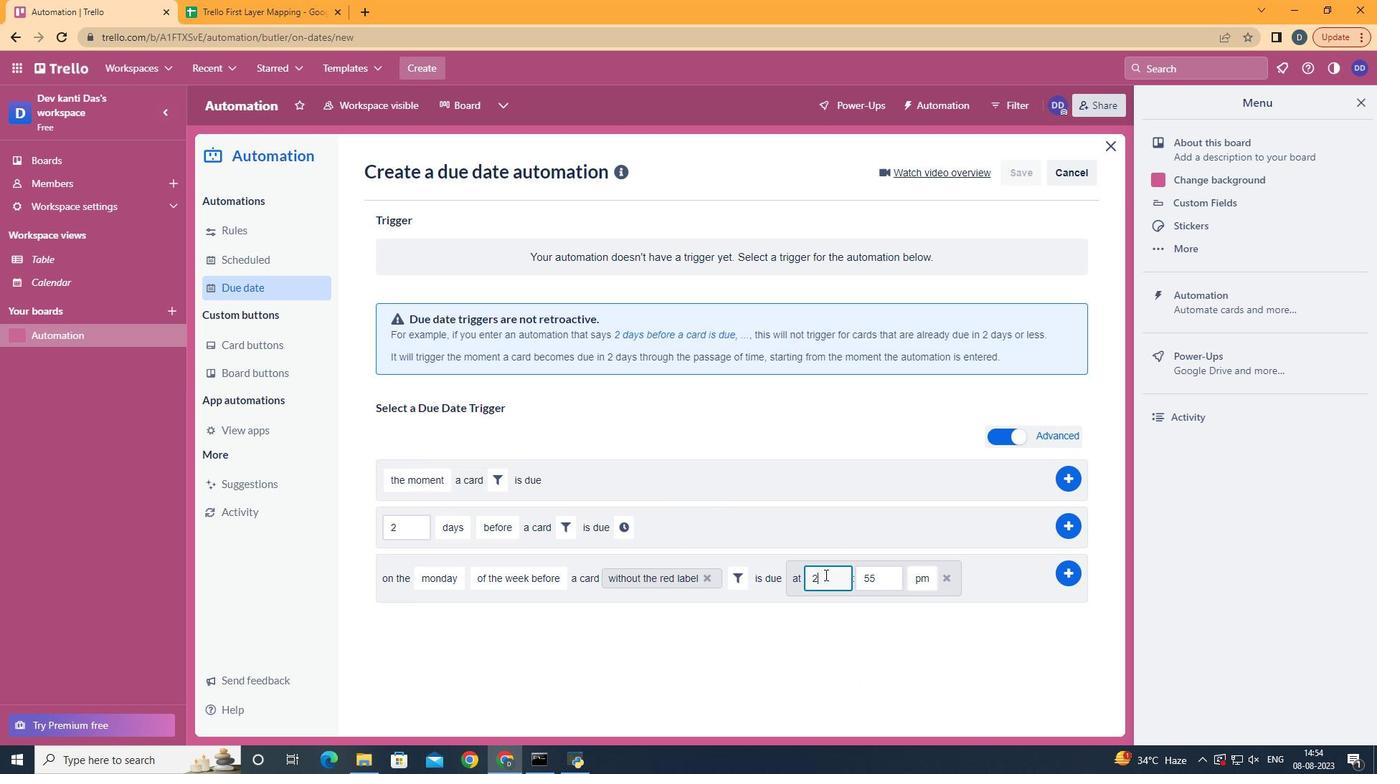 
Action: Key pressed <Key.backspace>11
Screenshot: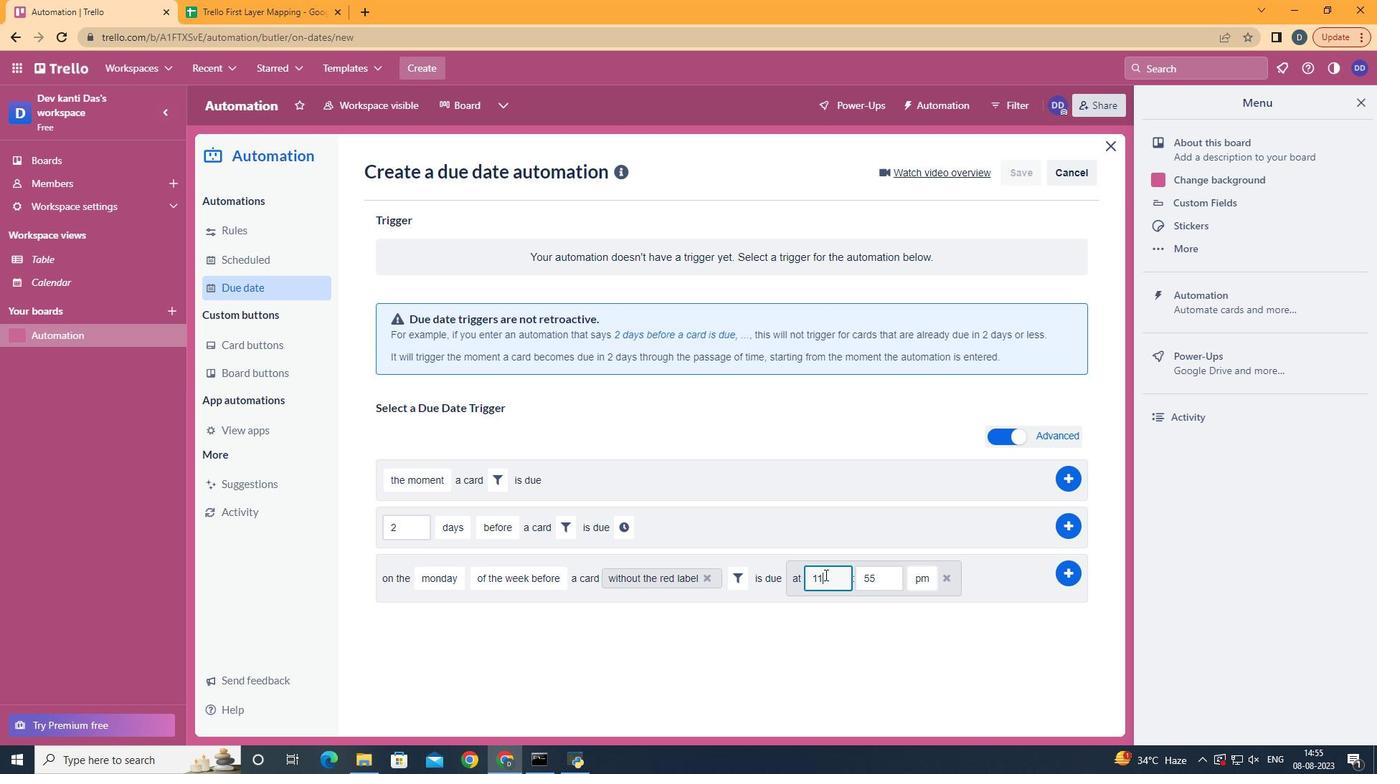 
Action: Mouse moved to (885, 578)
Screenshot: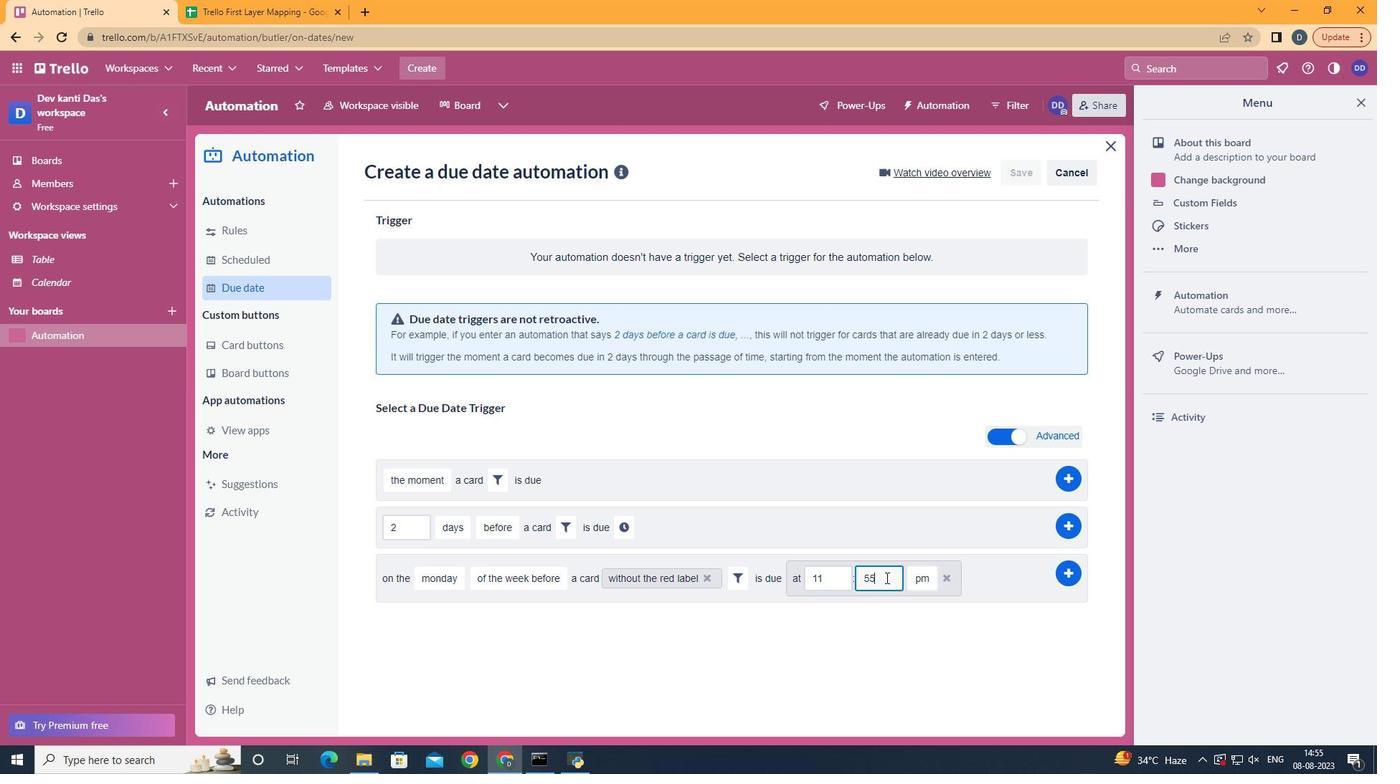 
Action: Mouse pressed left at (885, 578)
Screenshot: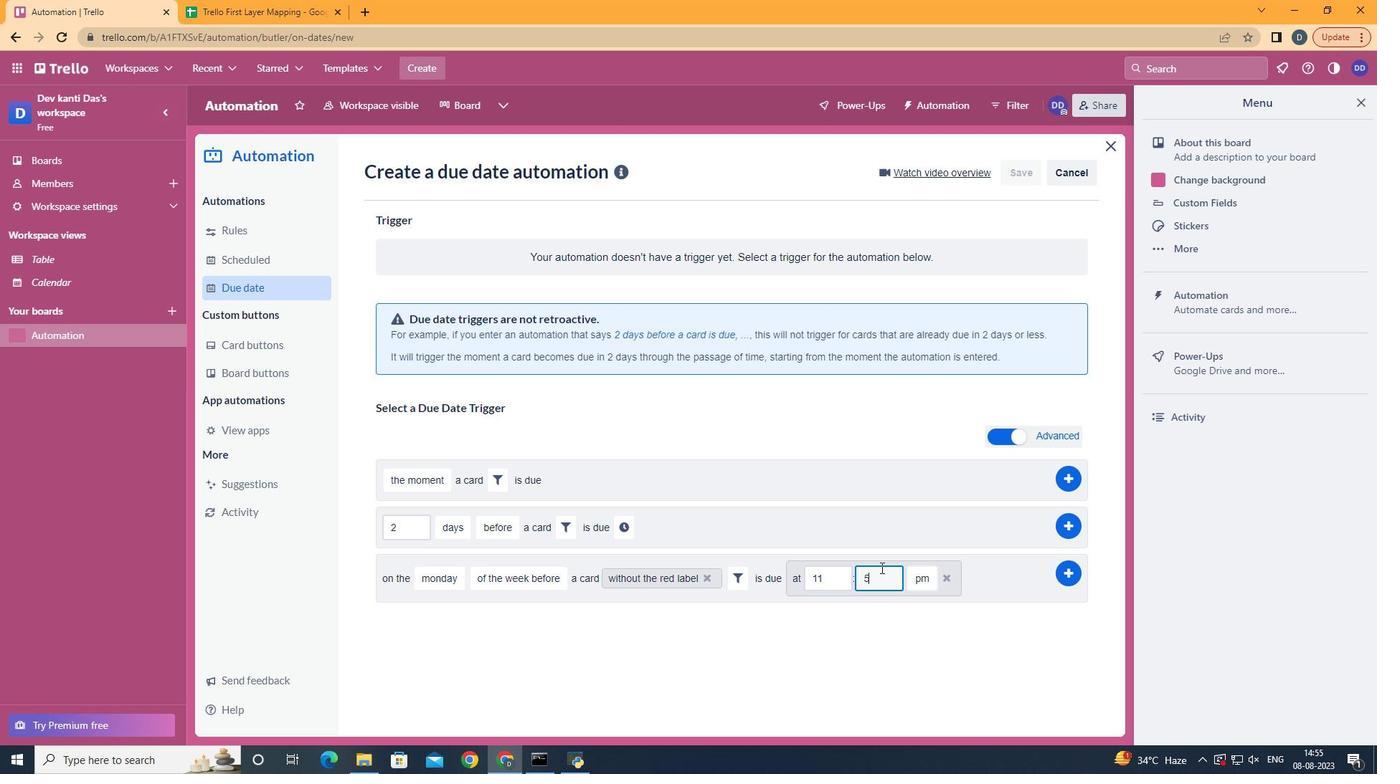
Action: Mouse moved to (885, 578)
Screenshot: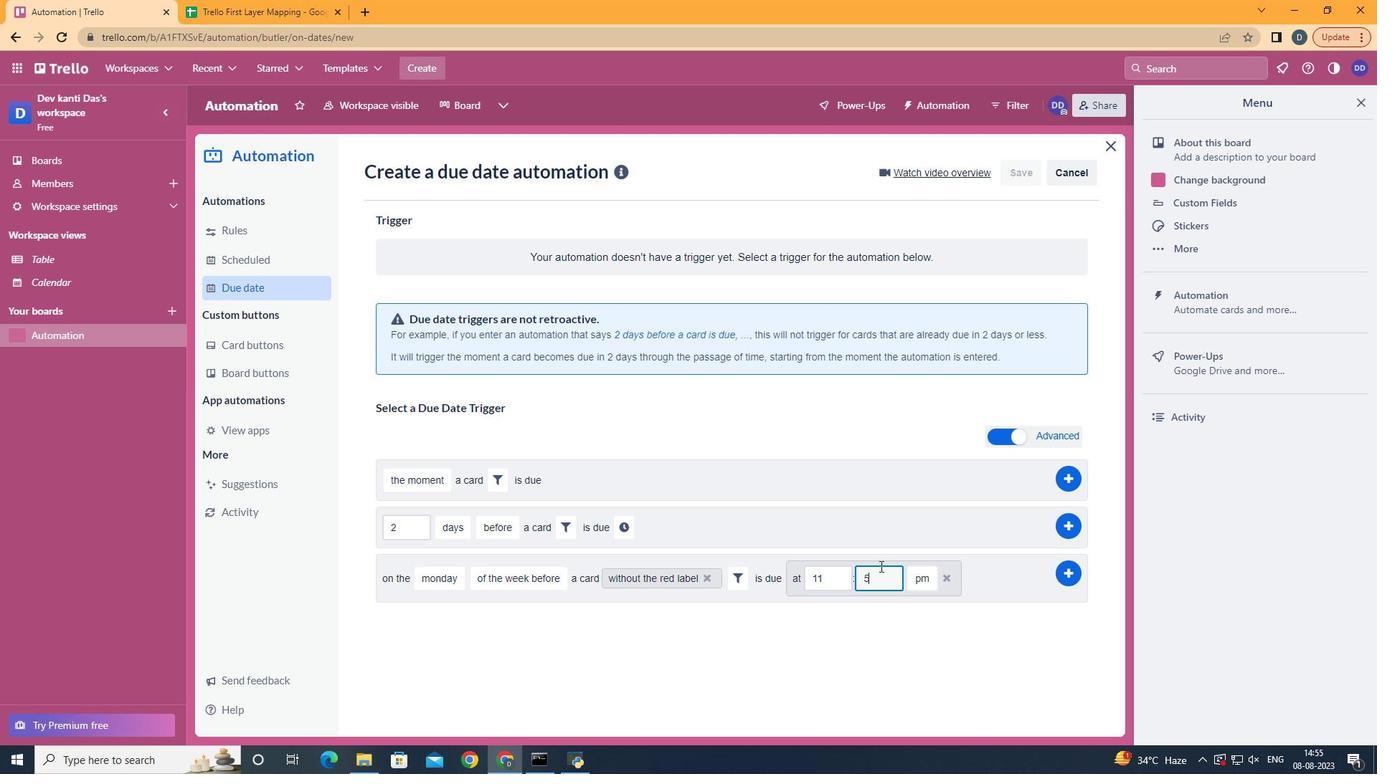 
Action: Key pressed <Key.backspace>
Screenshot: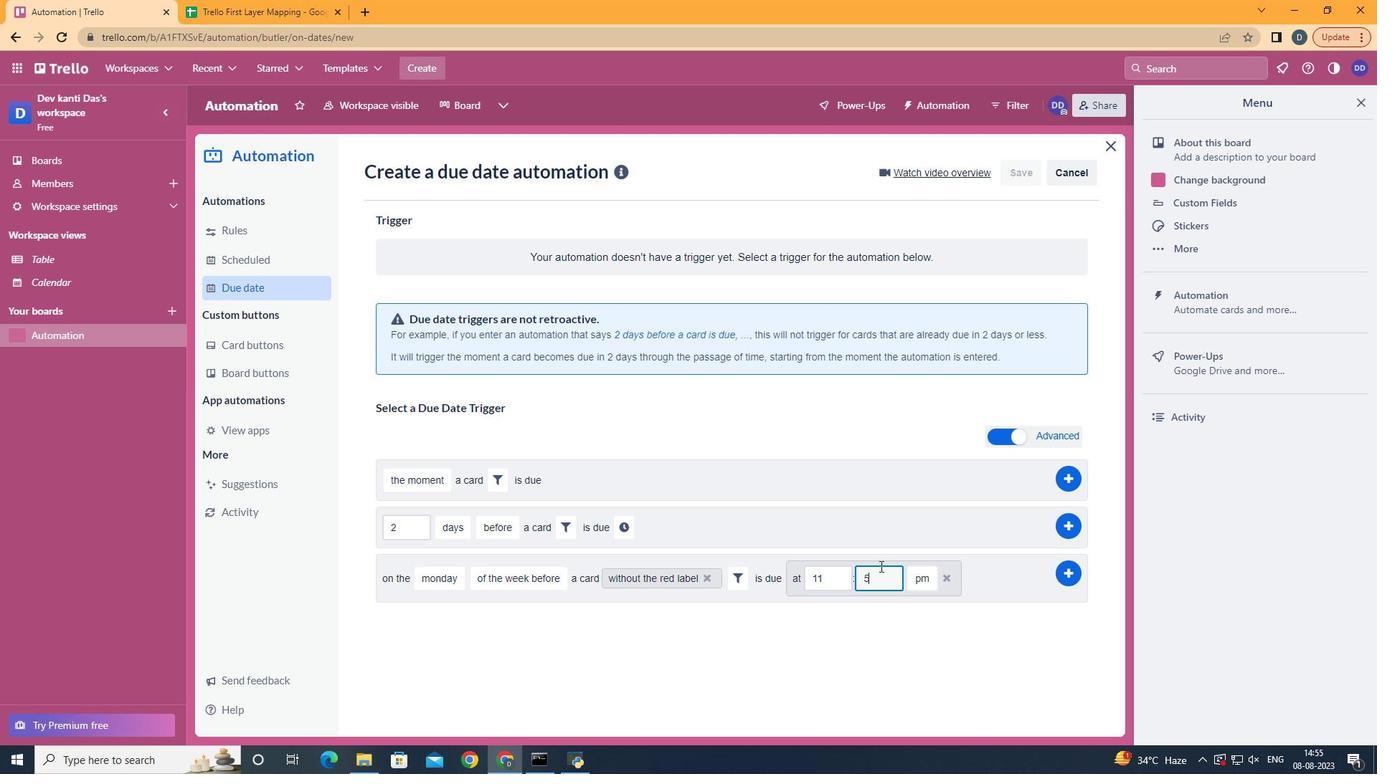 
Action: Mouse moved to (880, 566)
Screenshot: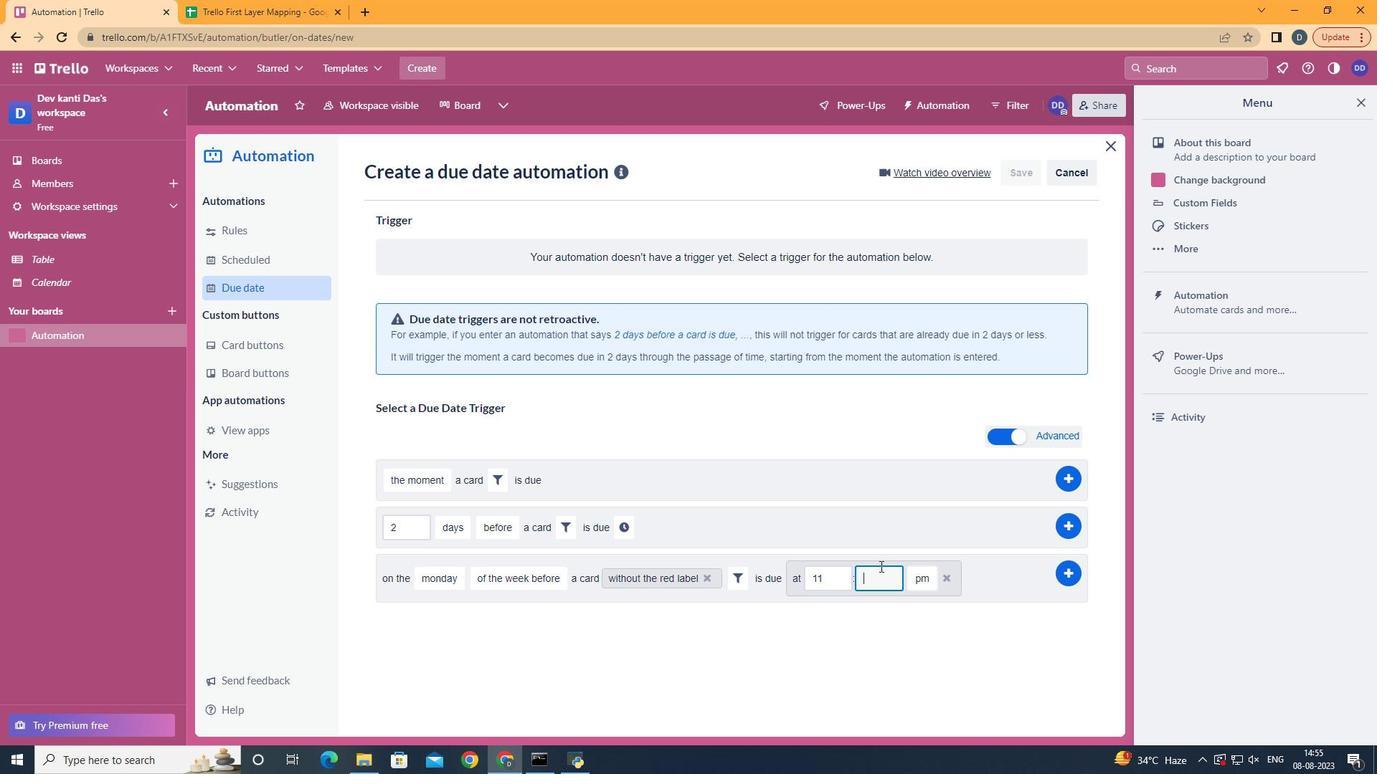 
Action: Key pressed <Key.backspace>00
Screenshot: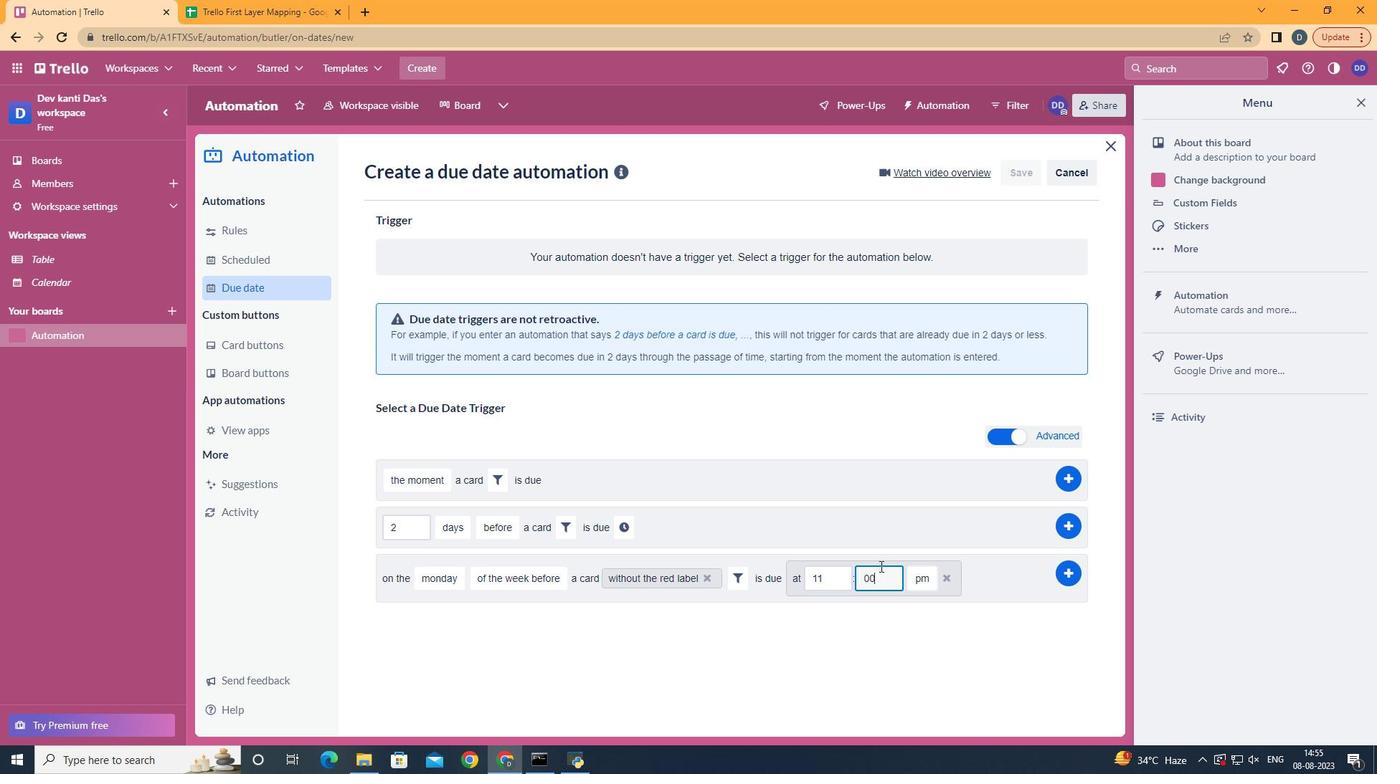 
Action: Mouse moved to (923, 602)
Screenshot: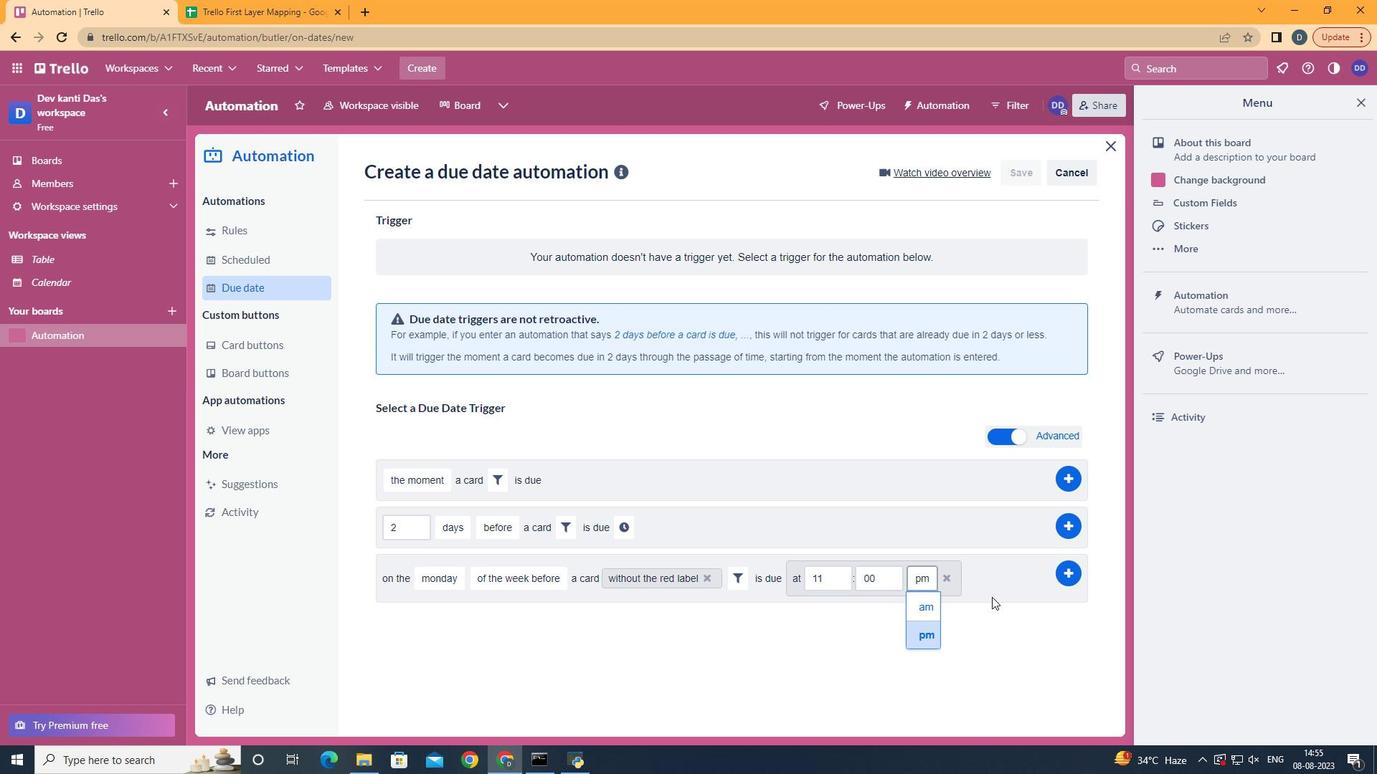 
Action: Mouse pressed left at (923, 602)
Screenshot: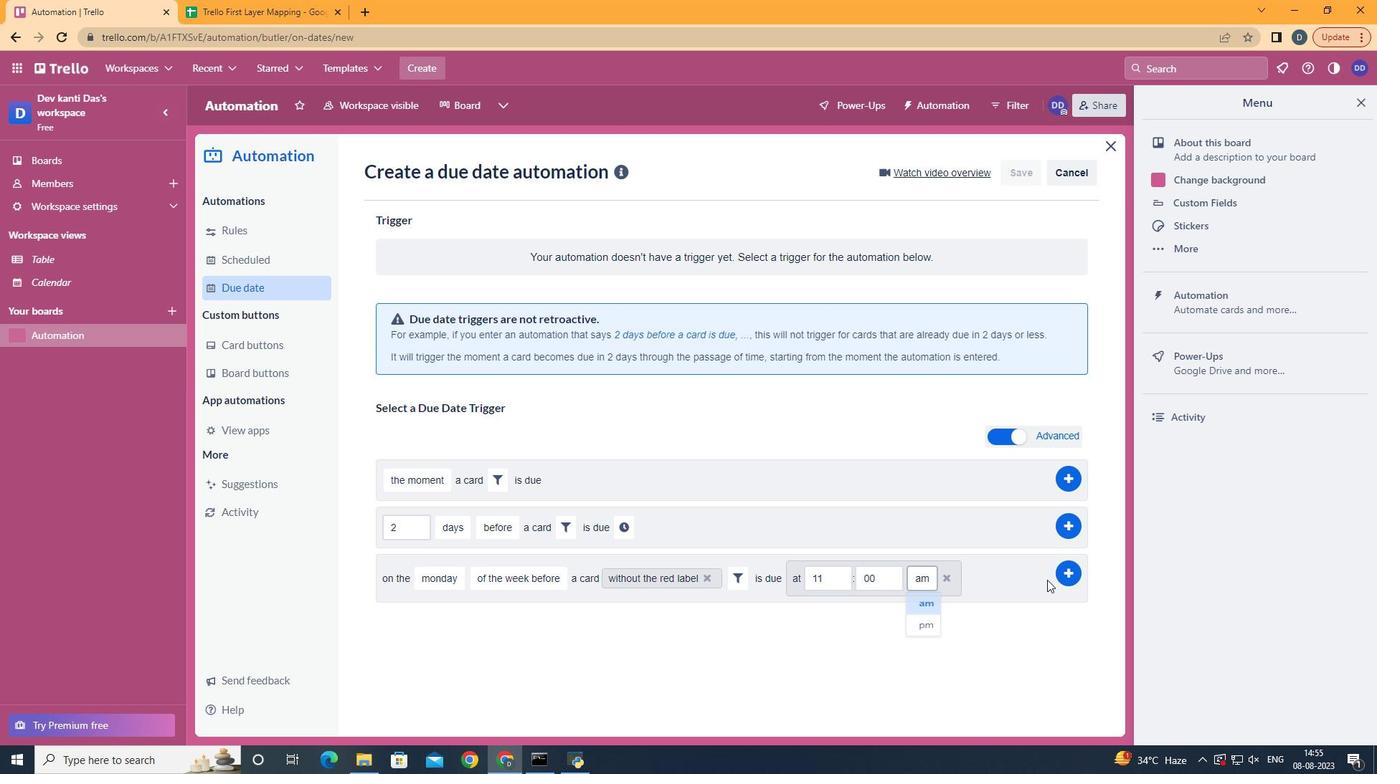 
Action: Mouse moved to (1083, 566)
Screenshot: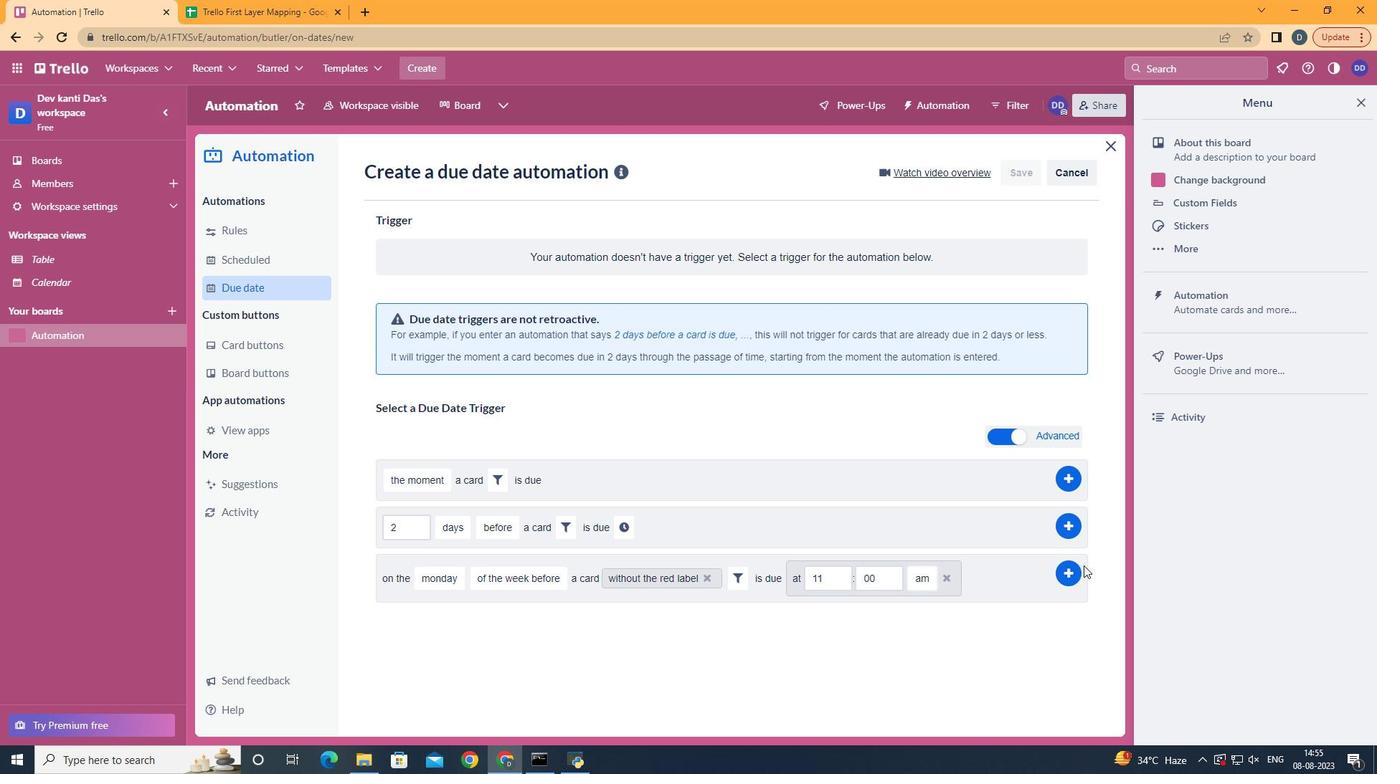 
Action: Mouse pressed left at (1083, 566)
Screenshot: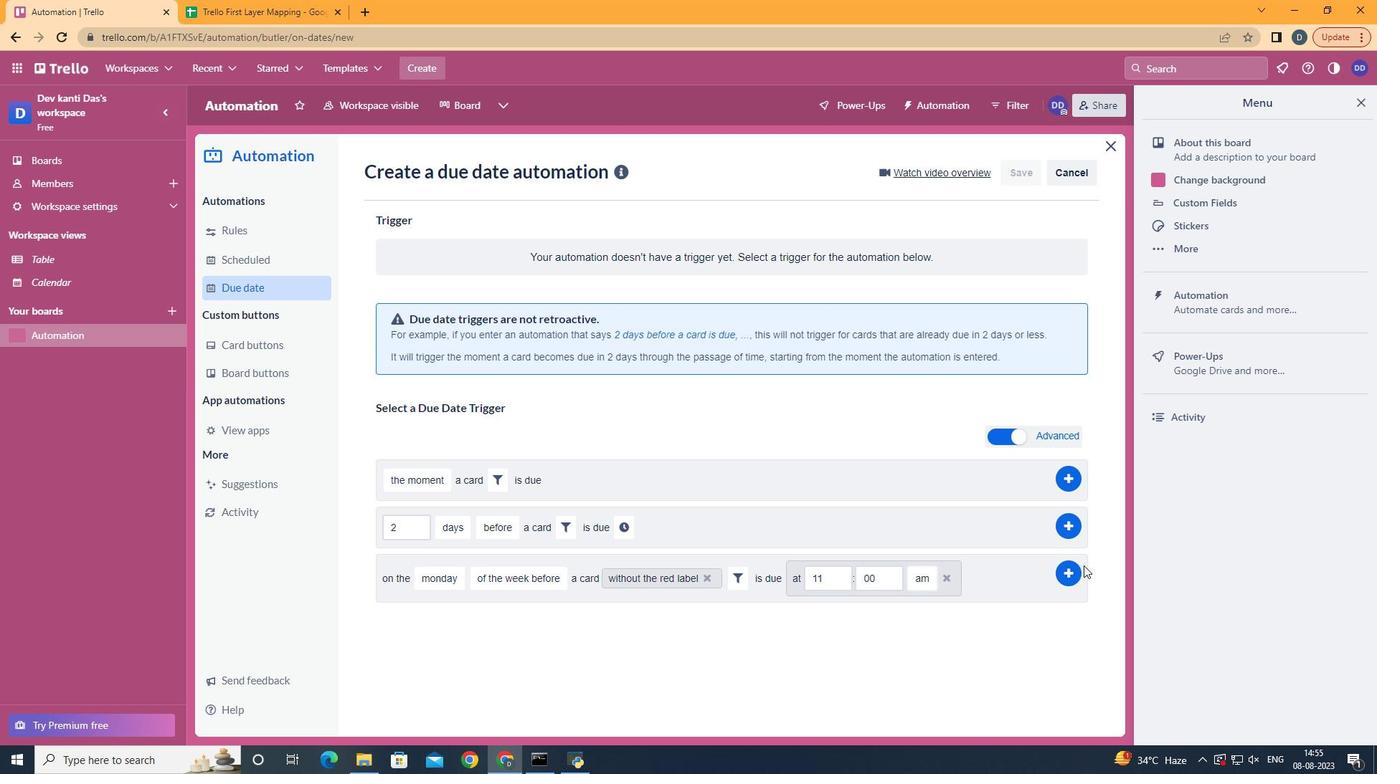 
Action: Mouse moved to (1068, 575)
Screenshot: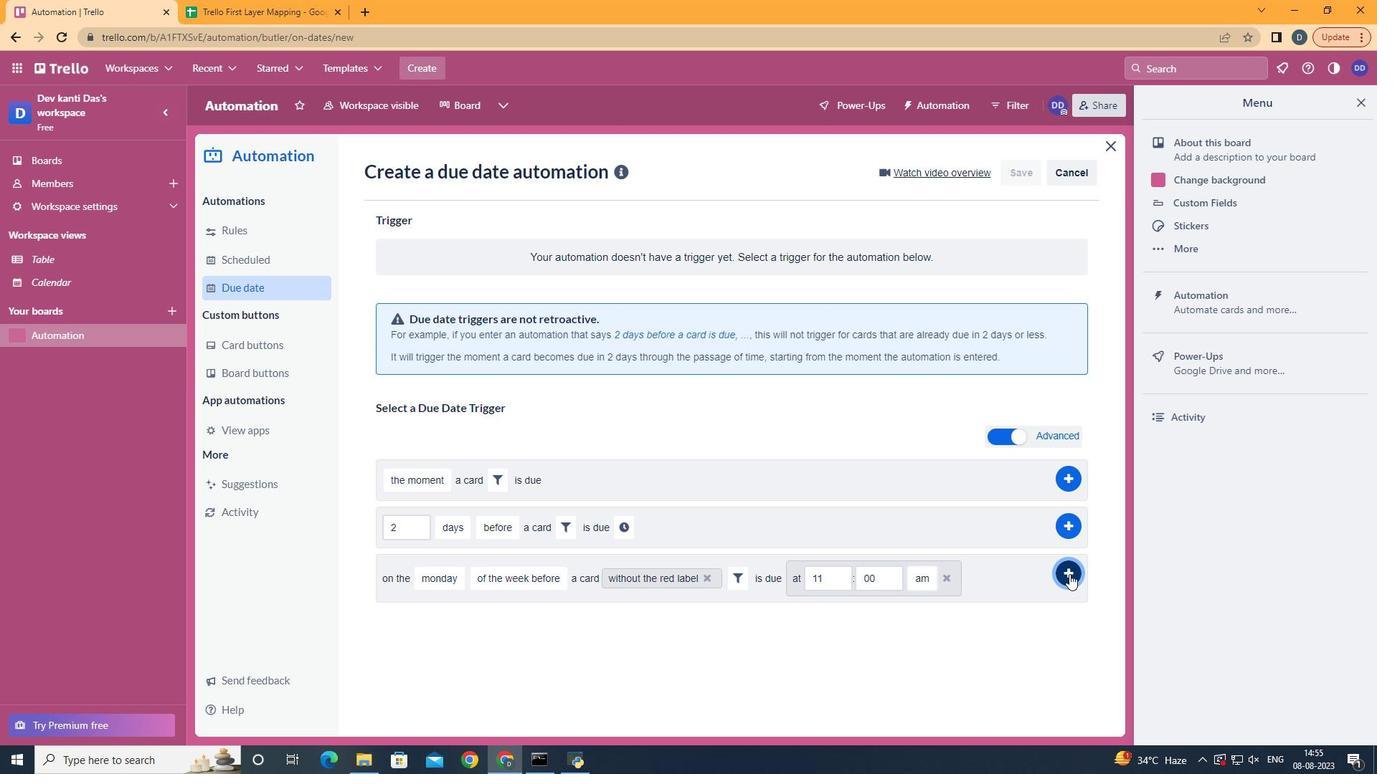 
Action: Mouse pressed left at (1068, 575)
Screenshot: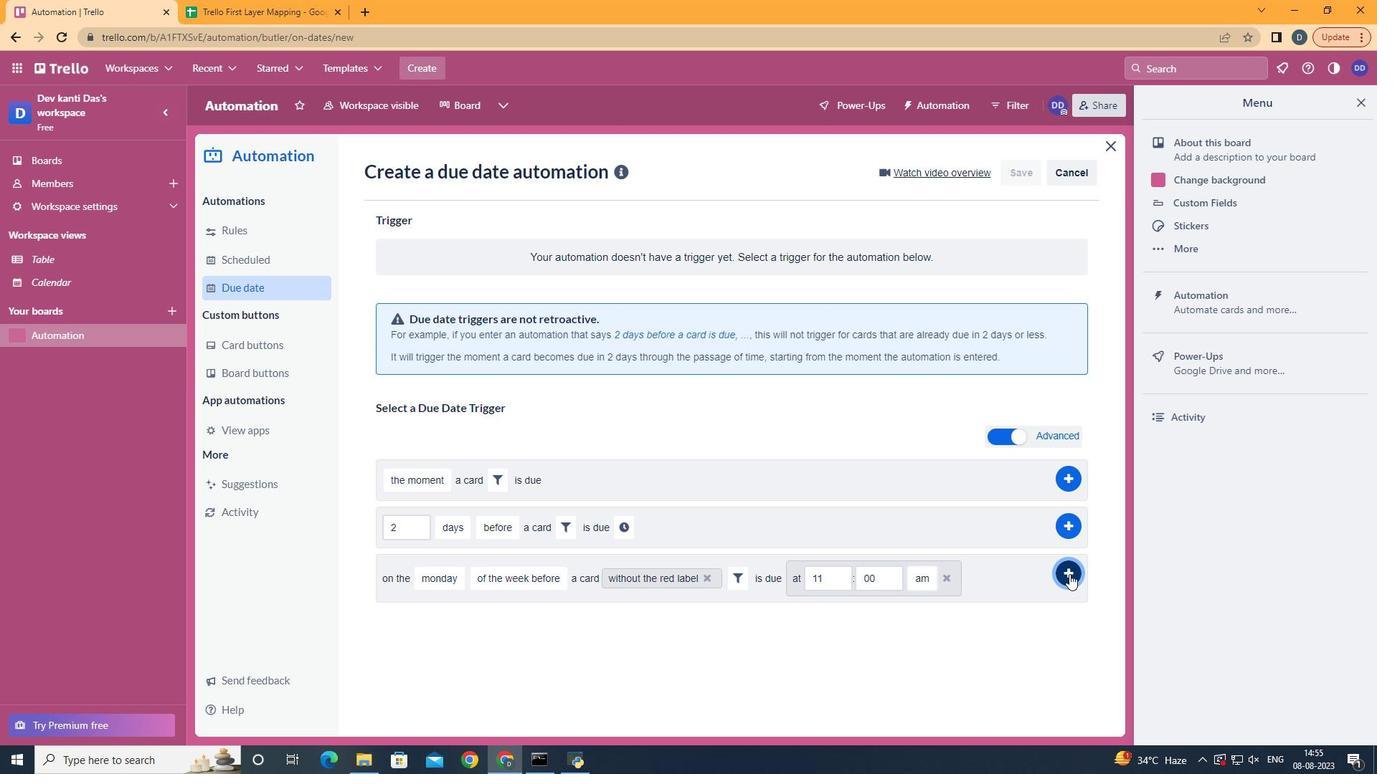 
Action: Mouse moved to (799, 225)
Screenshot: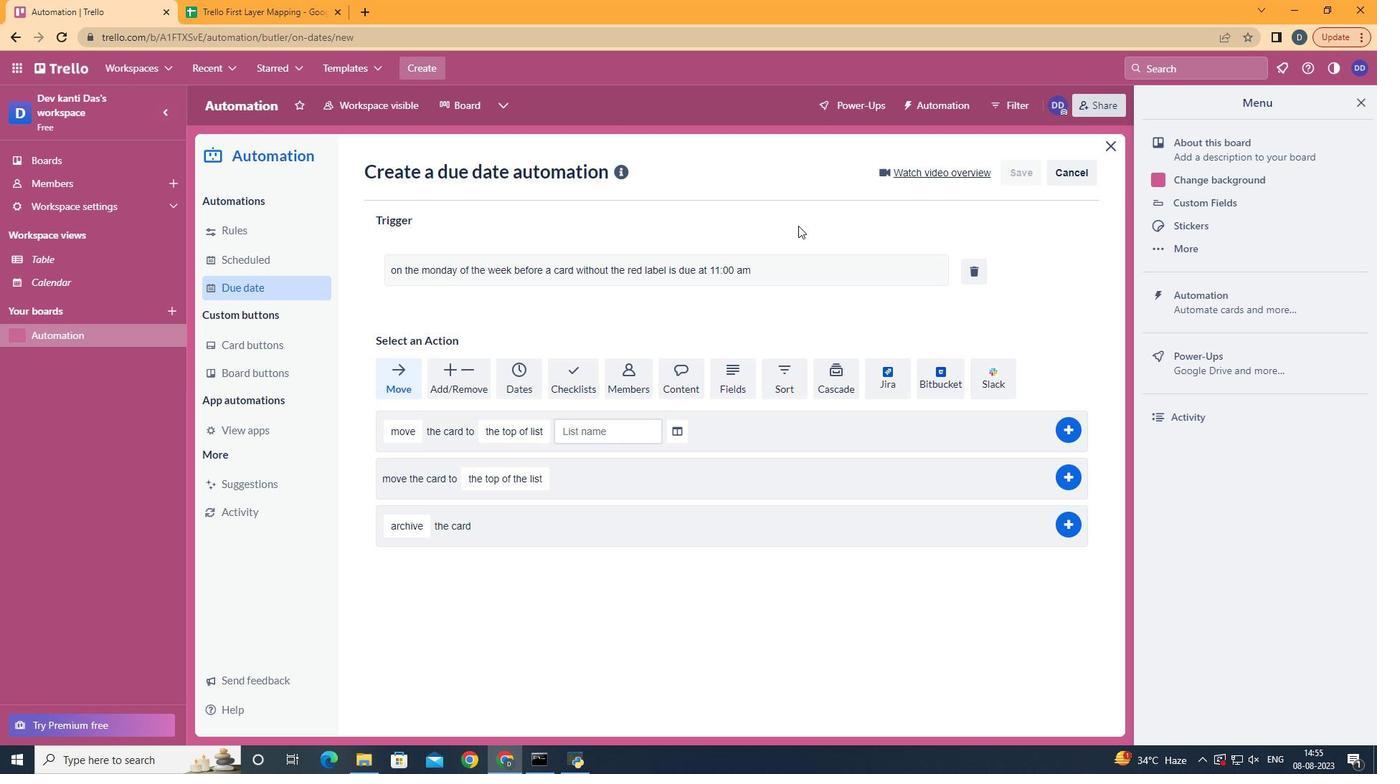 
